 Task: Search round trip flight ticket for 2 adults, 4 children and 1 infant on lap in business from Bloomington/normal: Central Illinois Regional Airport At Bloomington-normal to Jacksonville: Albert J. Ellis Airport on 5-3-2023 and return on 5-3-2023. Choice of flights is Spirit. Price is upto 88000. Outbound departure time preference is 23:30. Return departure time preference is 0:00.
Action: Mouse moved to (312, 277)
Screenshot: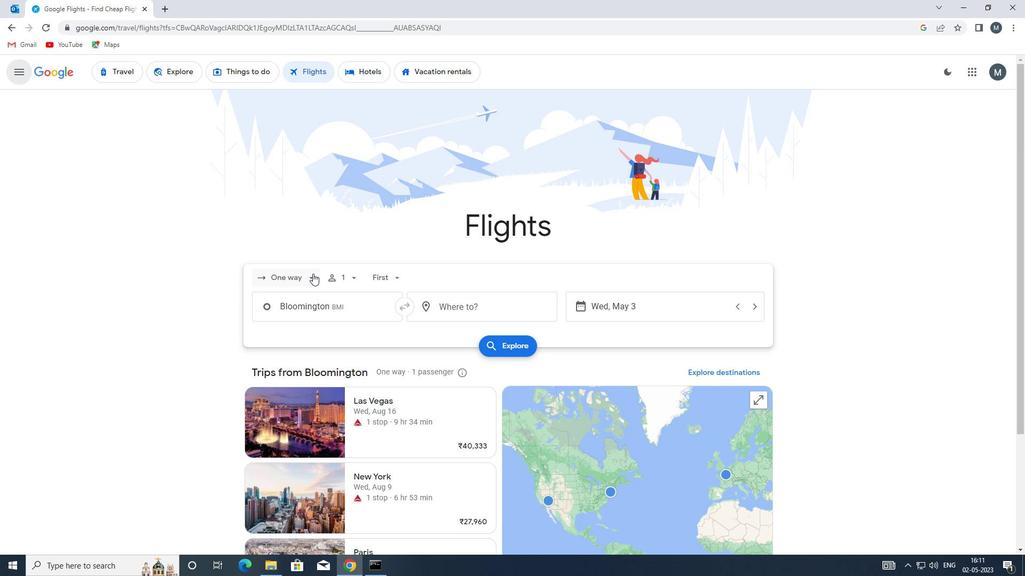 
Action: Mouse pressed left at (312, 277)
Screenshot: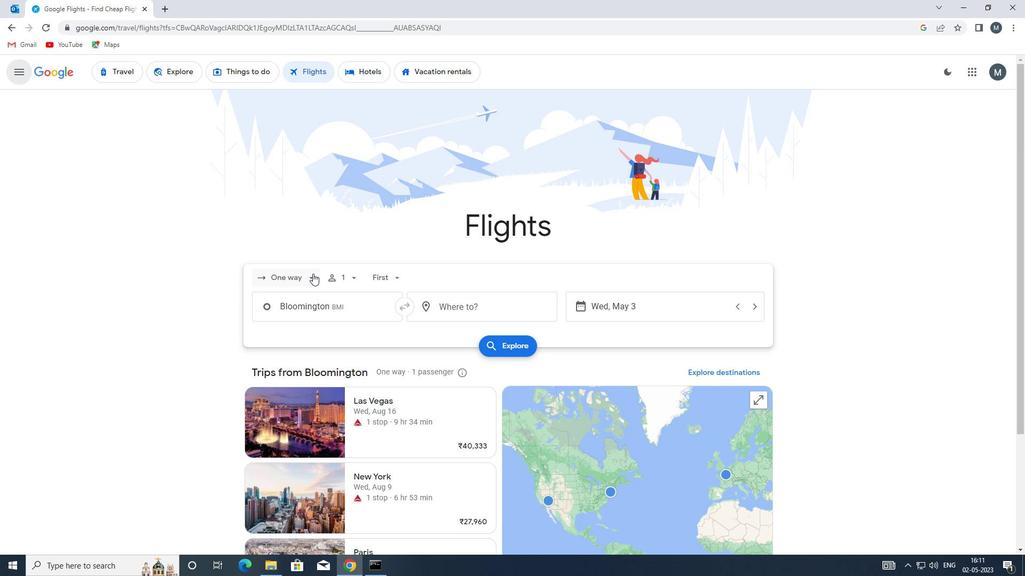 
Action: Mouse moved to (309, 299)
Screenshot: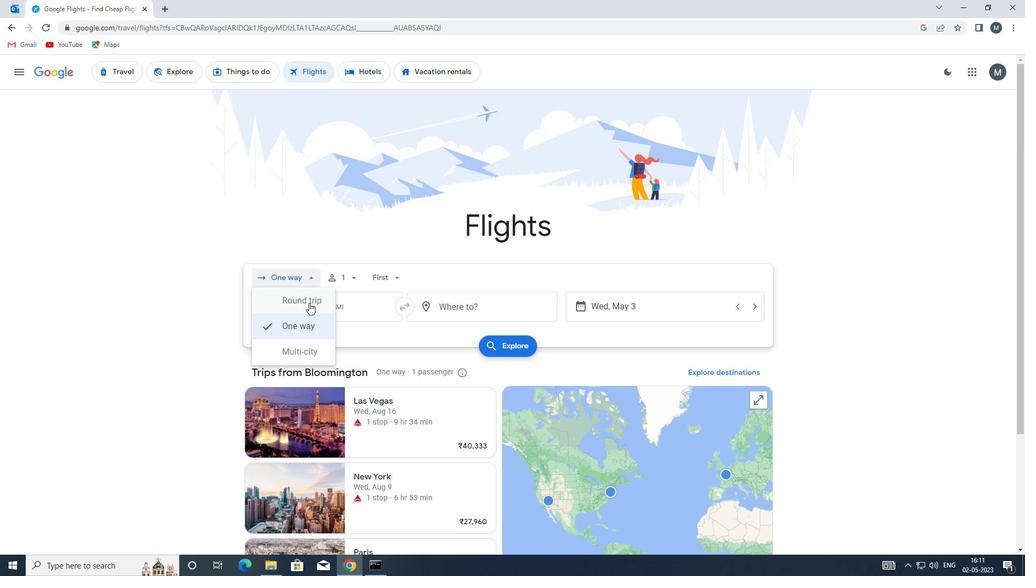 
Action: Mouse pressed left at (309, 299)
Screenshot: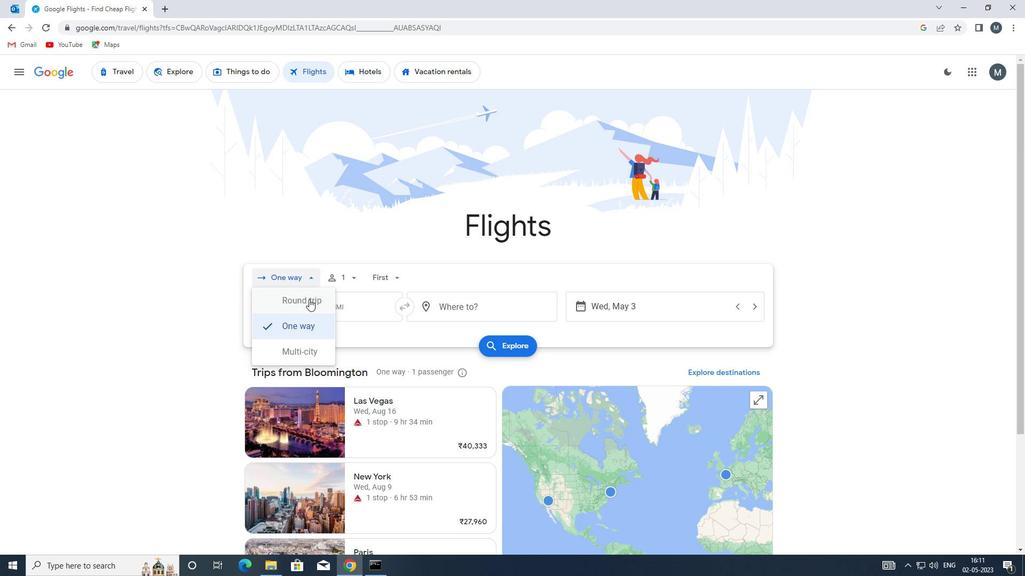 
Action: Mouse moved to (352, 279)
Screenshot: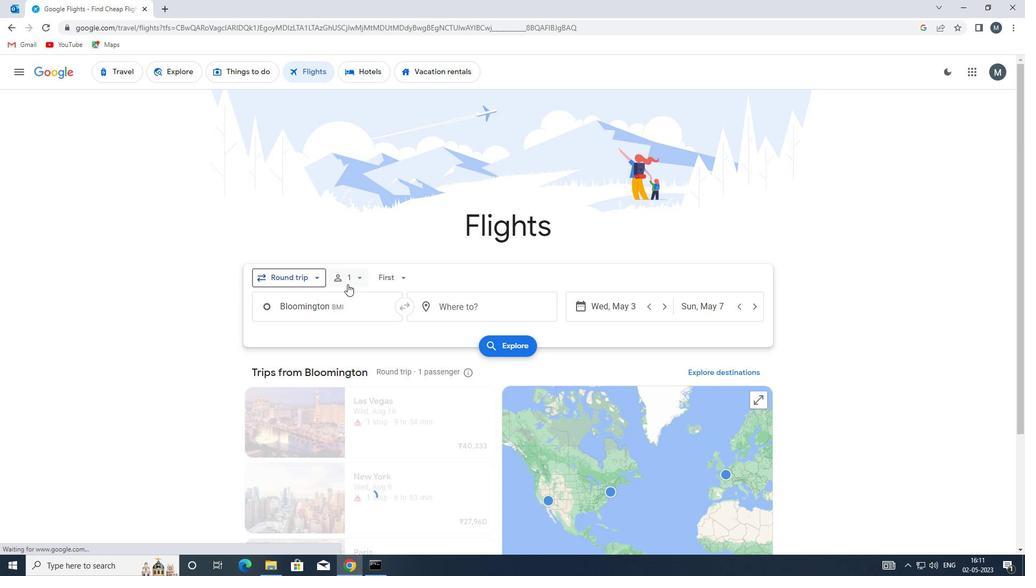 
Action: Mouse pressed left at (352, 279)
Screenshot: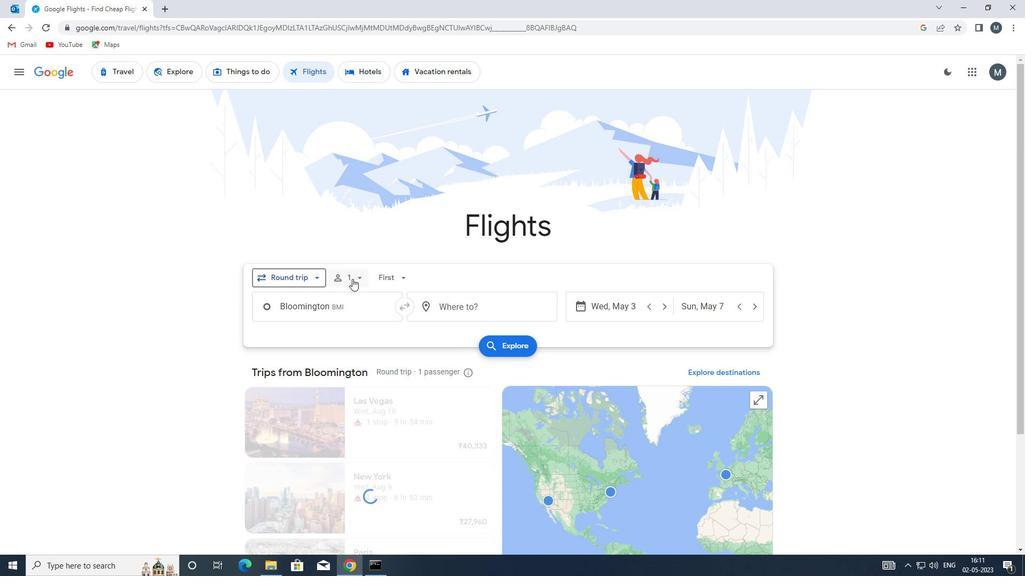 
Action: Mouse moved to (439, 304)
Screenshot: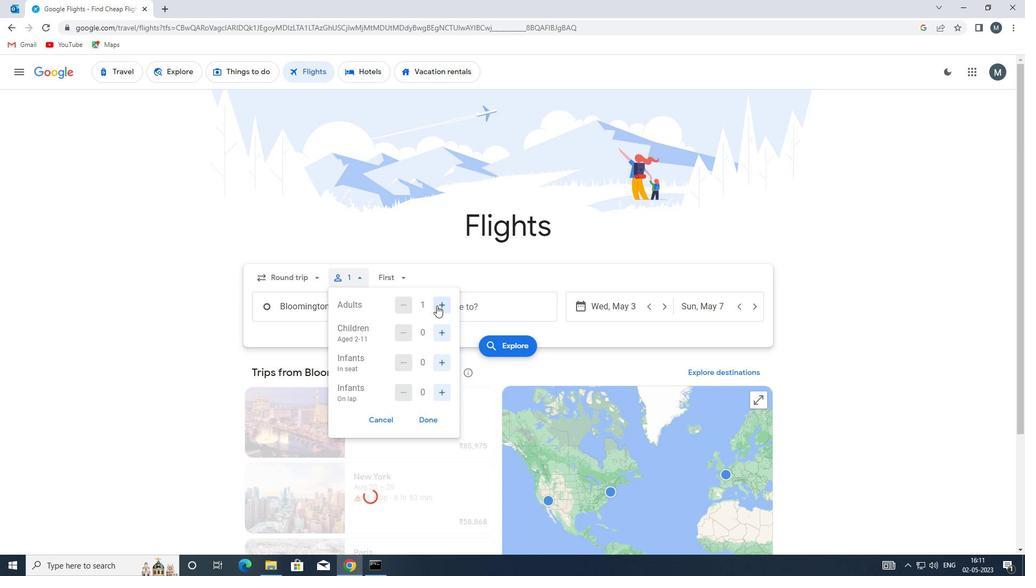
Action: Mouse pressed left at (439, 304)
Screenshot: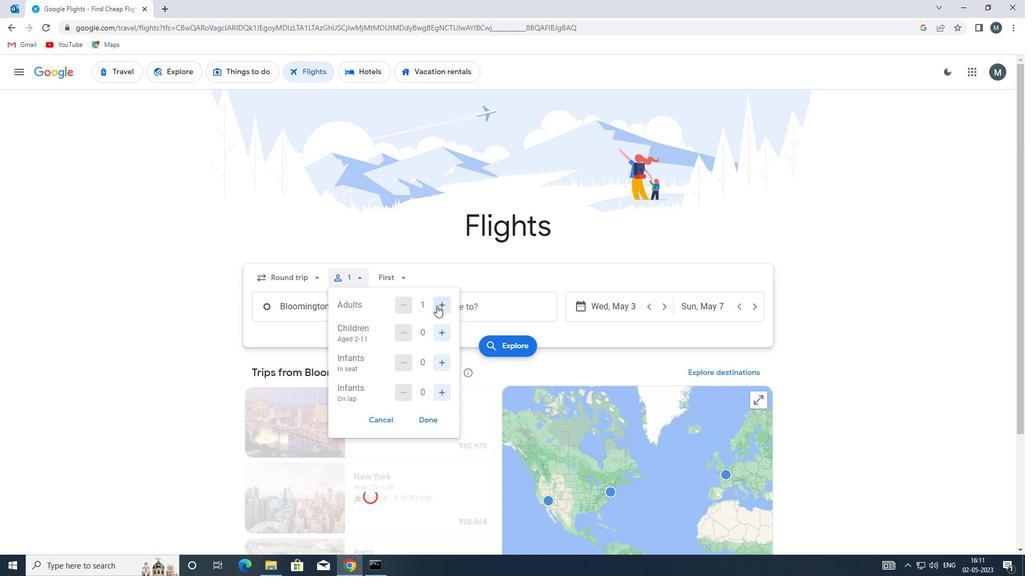 
Action: Mouse moved to (442, 333)
Screenshot: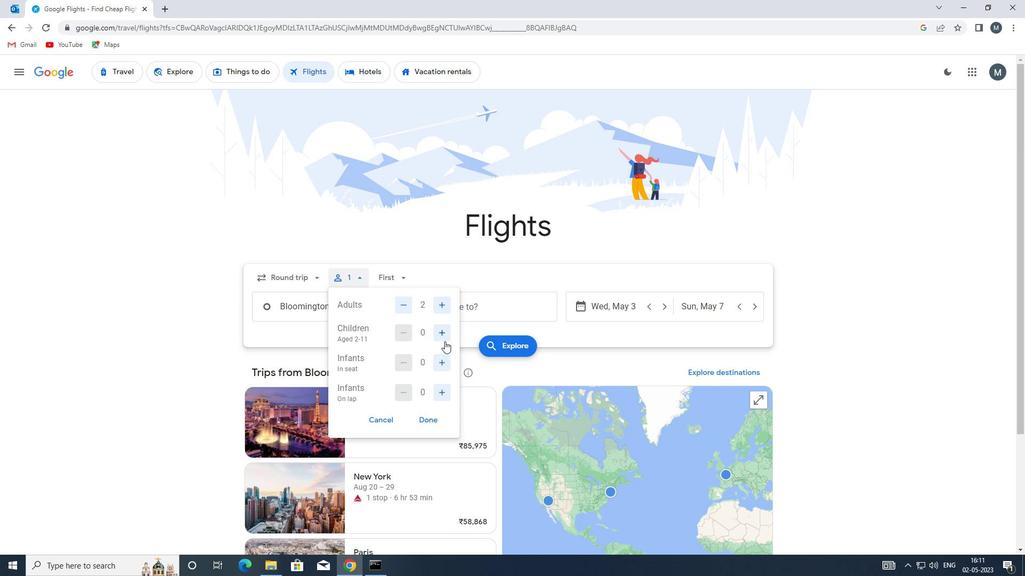 
Action: Mouse pressed left at (442, 333)
Screenshot: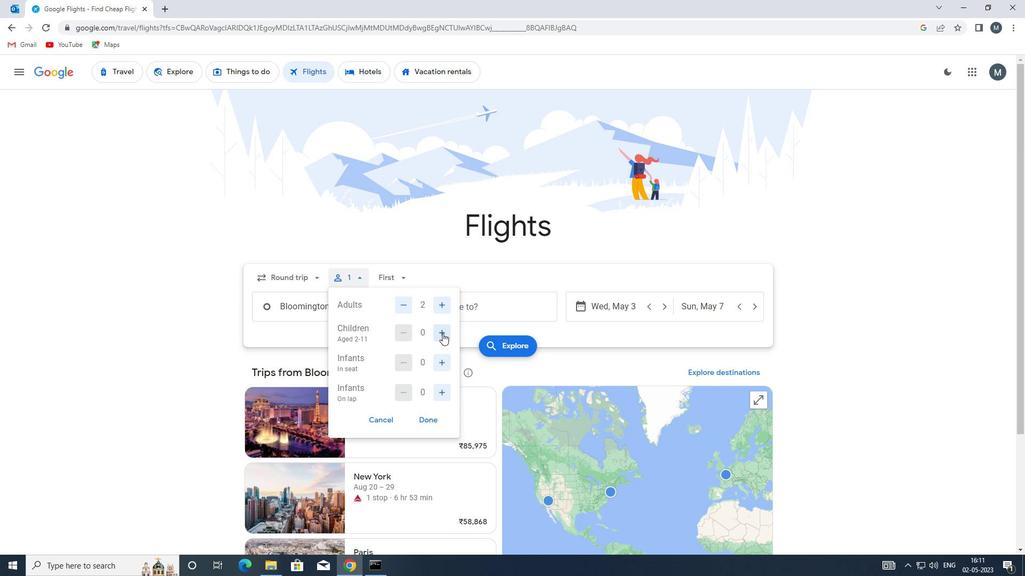 
Action: Mouse pressed left at (442, 333)
Screenshot: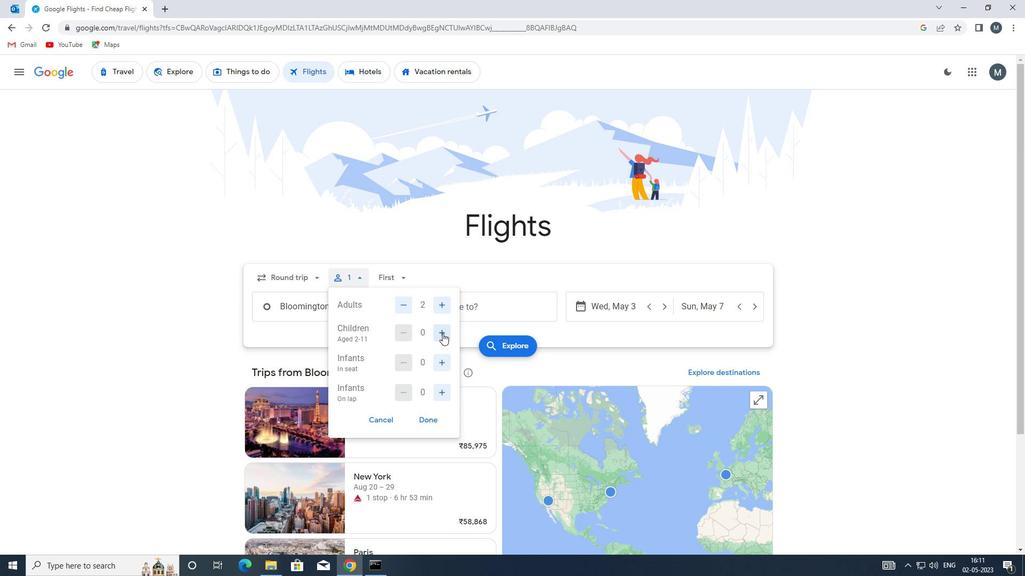 
Action: Mouse pressed left at (442, 333)
Screenshot: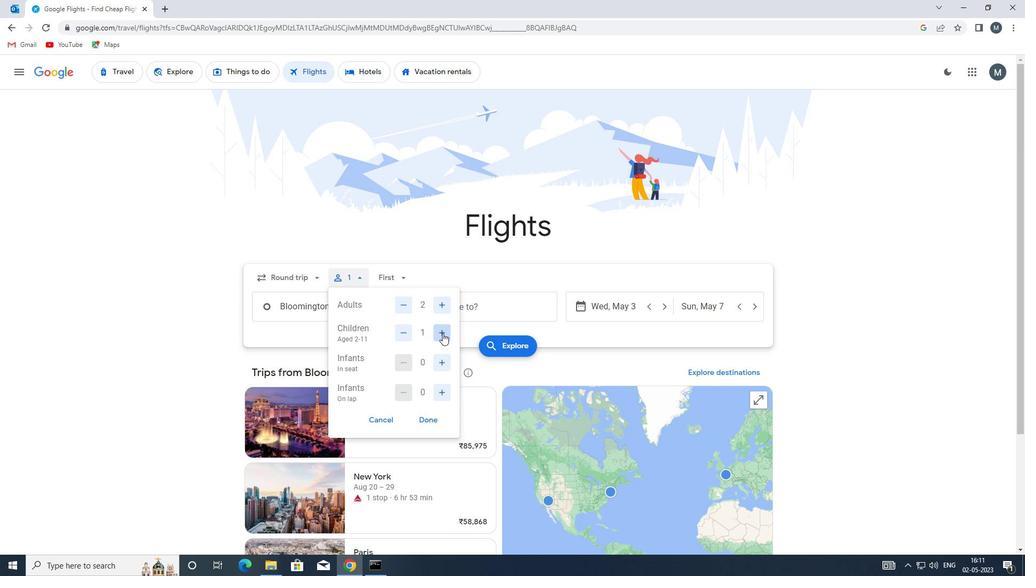 
Action: Mouse pressed left at (442, 333)
Screenshot: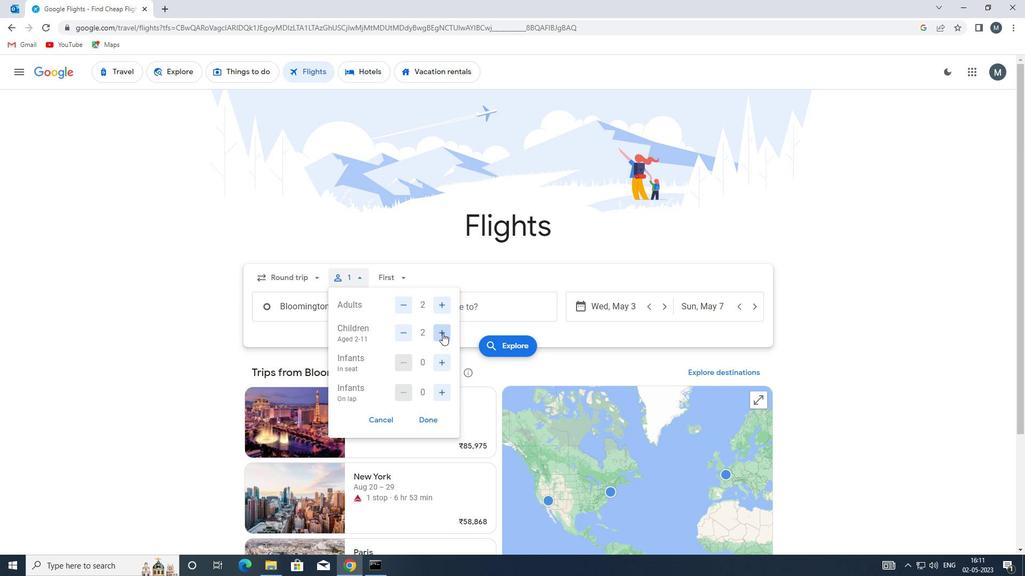 
Action: Mouse moved to (445, 362)
Screenshot: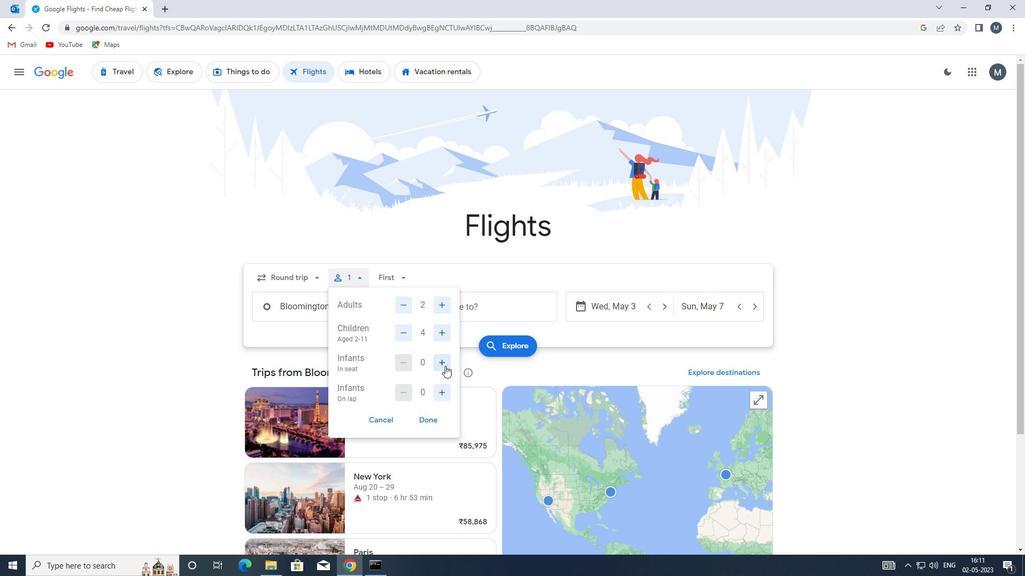 
Action: Mouse pressed left at (445, 362)
Screenshot: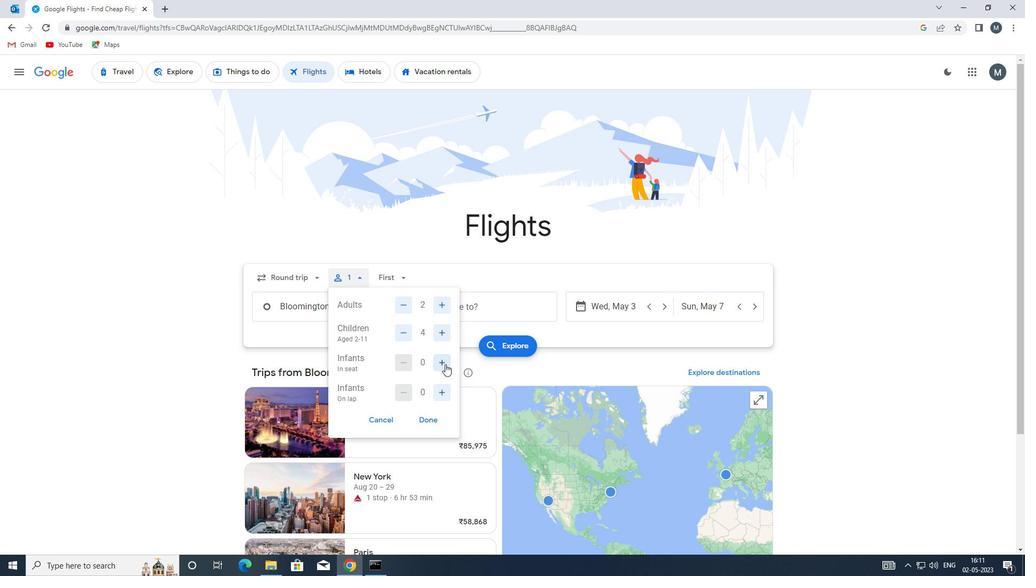 
Action: Mouse moved to (403, 356)
Screenshot: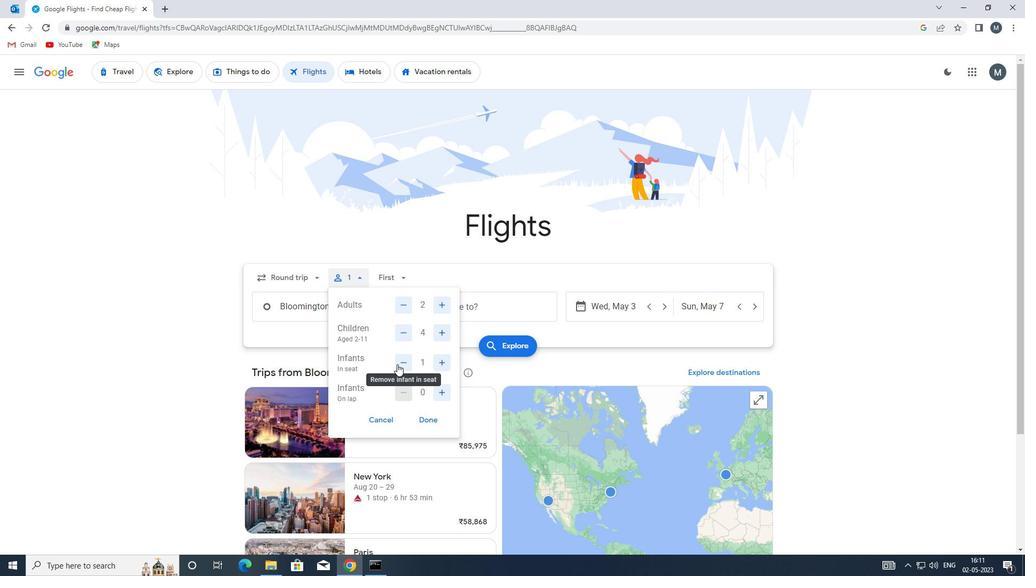 
Action: Mouse pressed left at (403, 356)
Screenshot: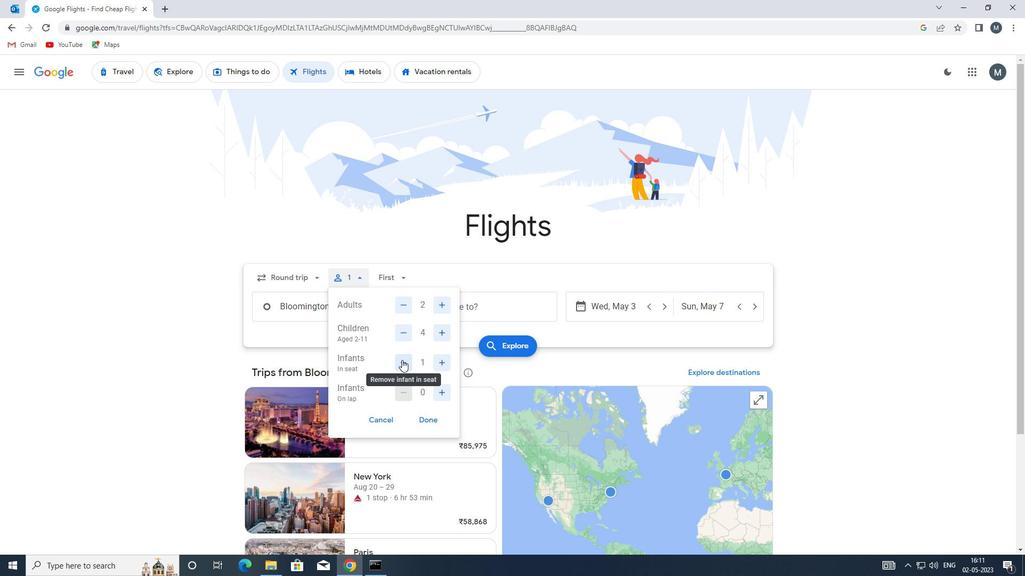 
Action: Mouse moved to (444, 392)
Screenshot: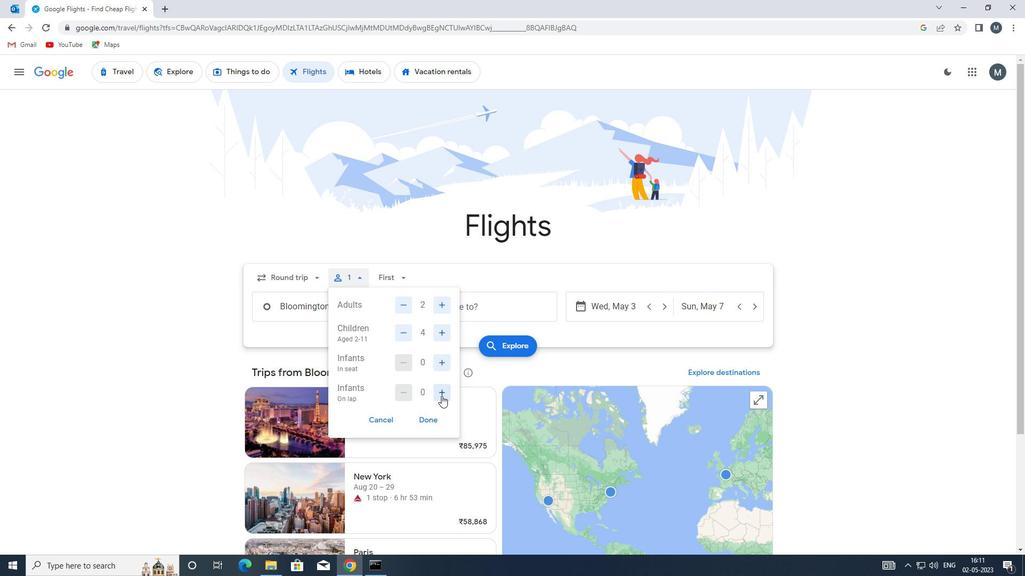 
Action: Mouse pressed left at (444, 392)
Screenshot: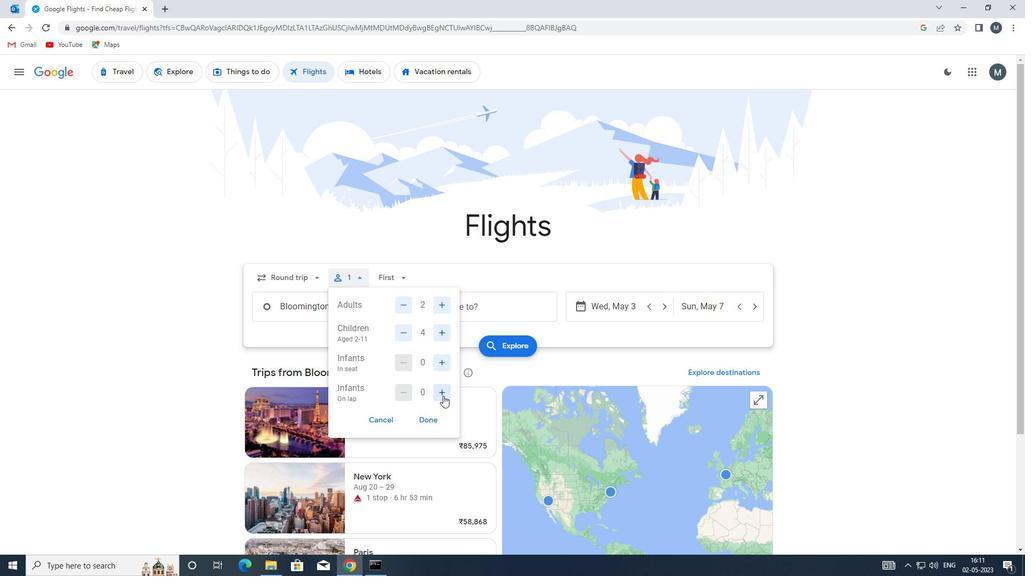 
Action: Mouse moved to (428, 420)
Screenshot: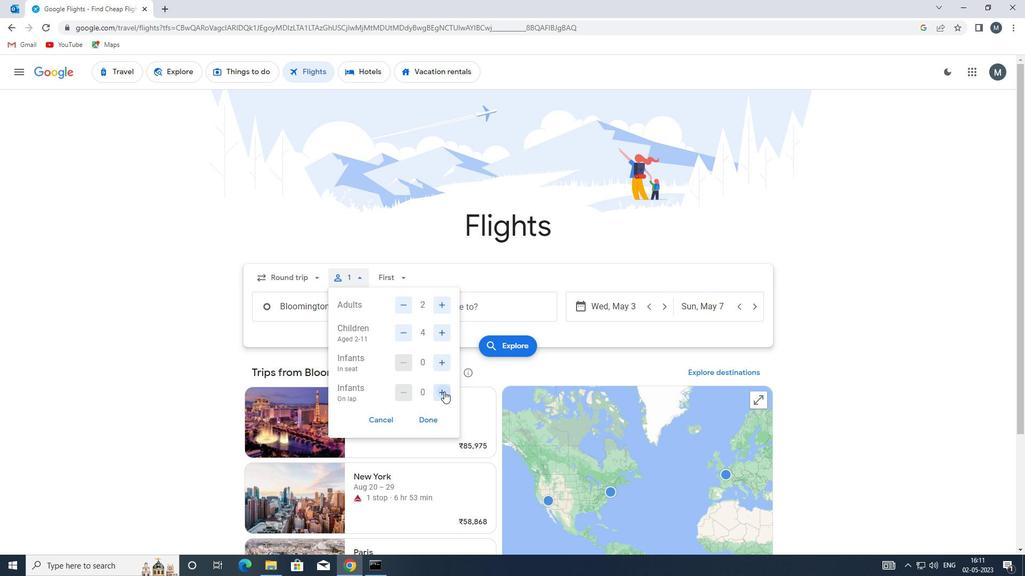
Action: Mouse pressed left at (428, 420)
Screenshot: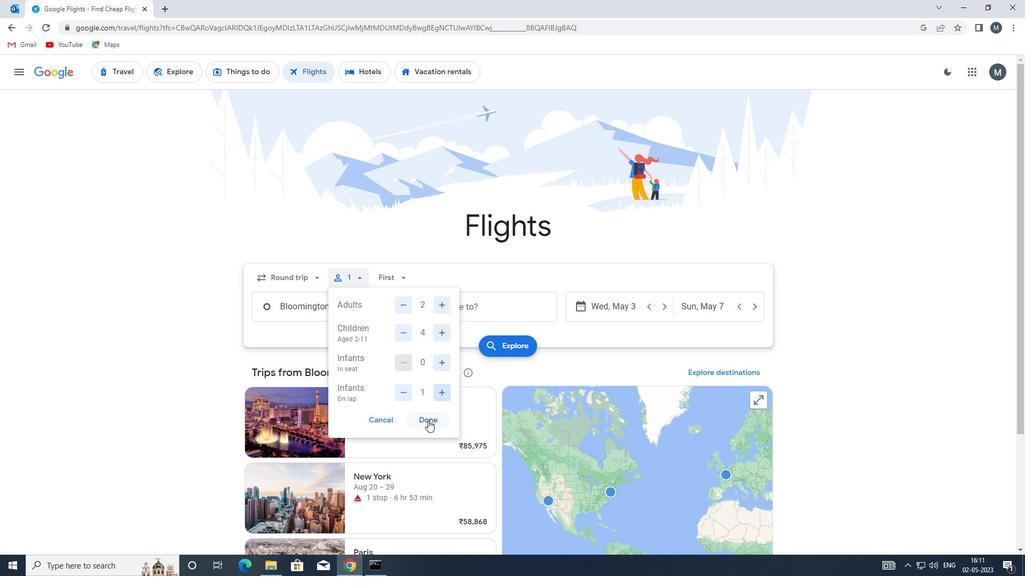 
Action: Mouse moved to (401, 278)
Screenshot: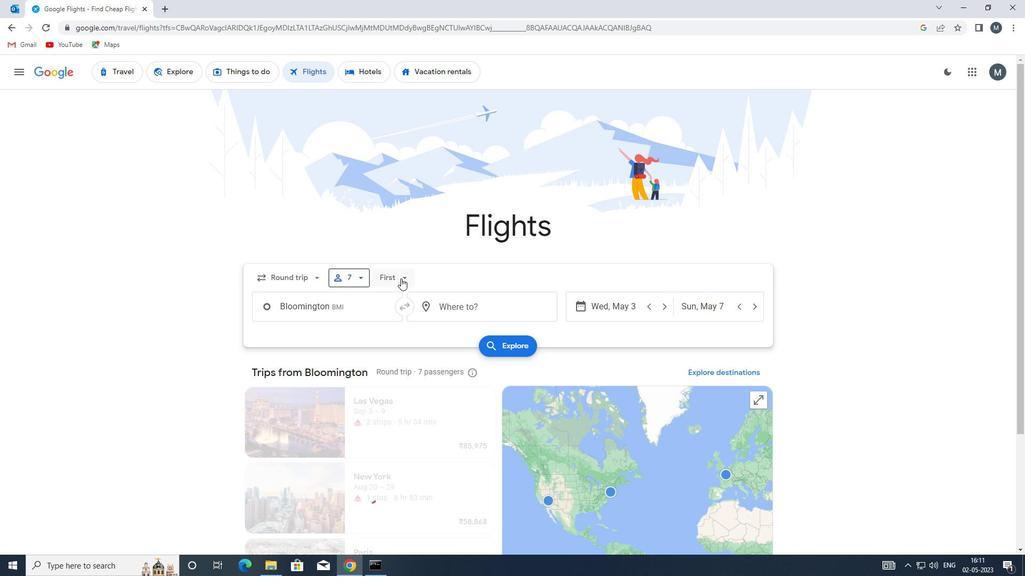 
Action: Mouse pressed left at (401, 278)
Screenshot: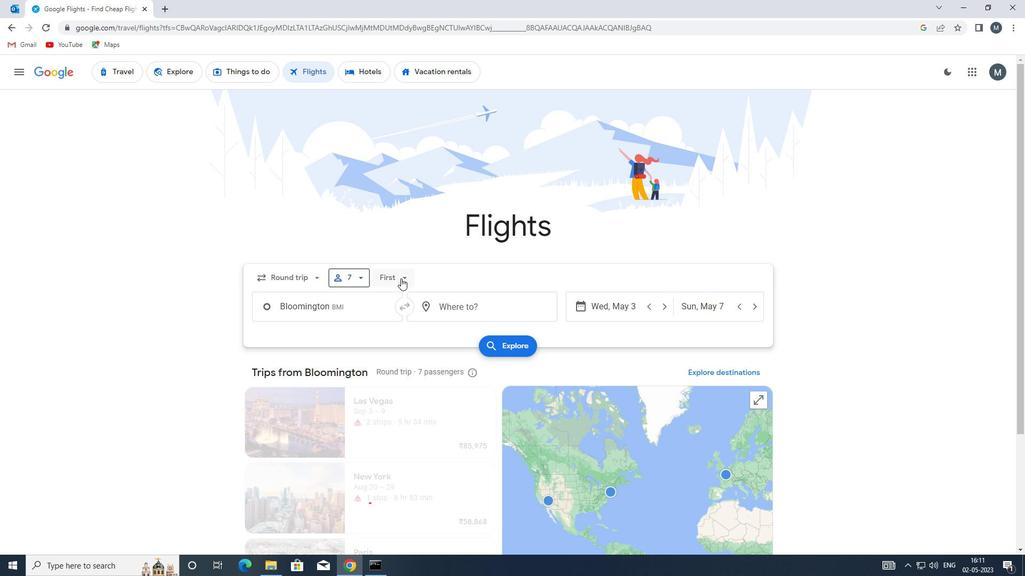 
Action: Mouse moved to (417, 354)
Screenshot: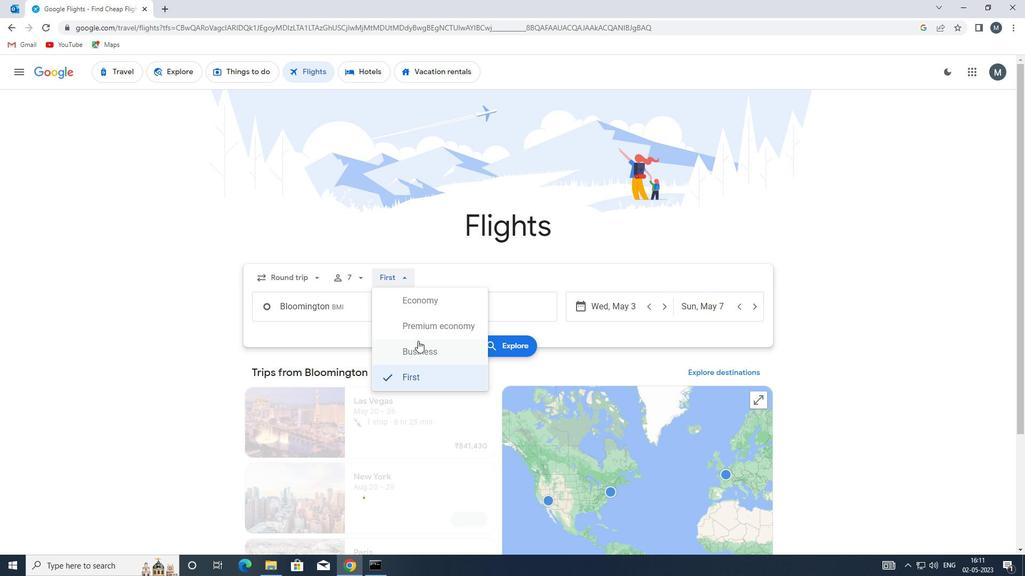 
Action: Mouse pressed left at (417, 354)
Screenshot: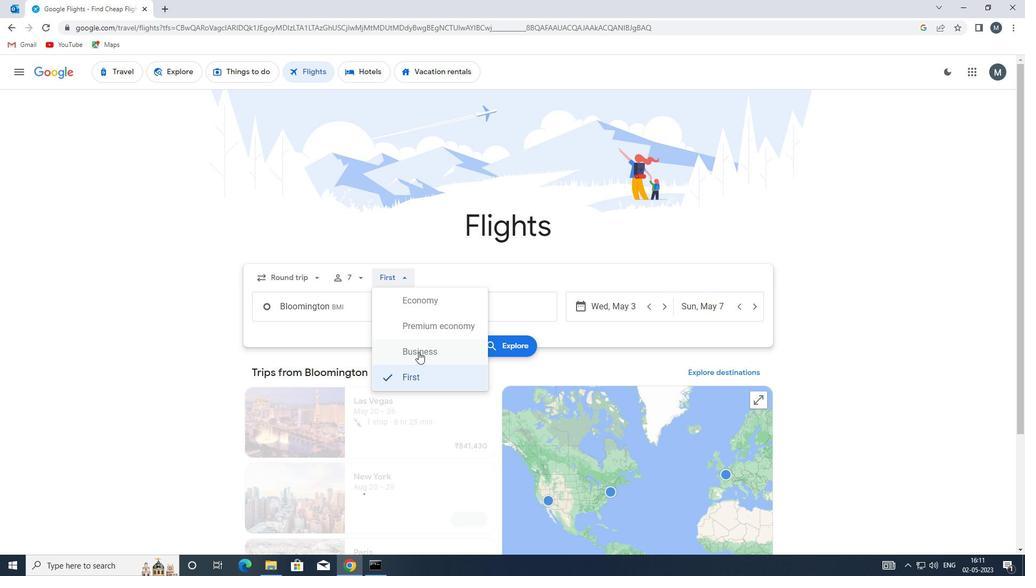 
Action: Mouse moved to (347, 310)
Screenshot: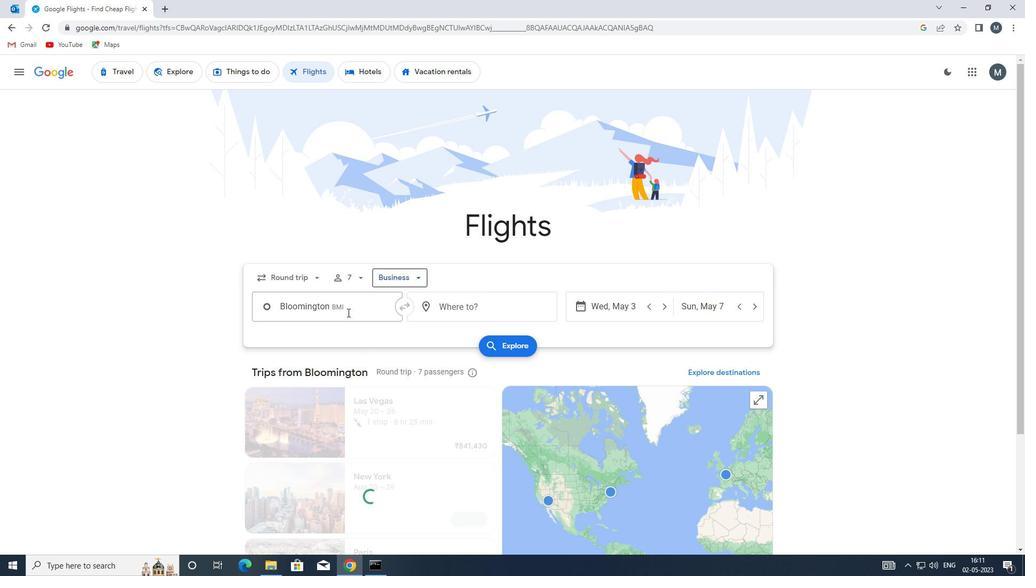 
Action: Mouse pressed left at (347, 310)
Screenshot: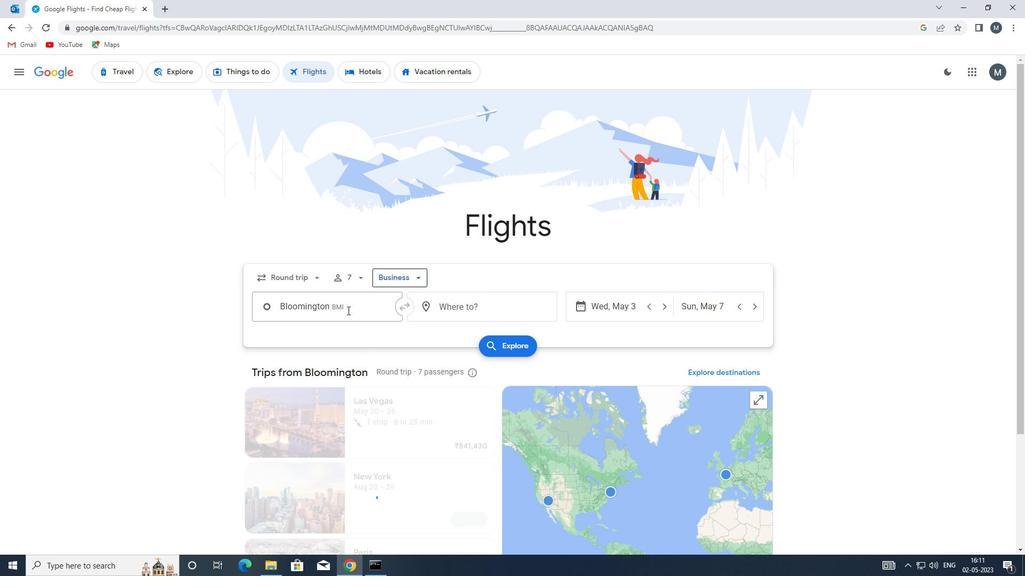 
Action: Mouse moved to (347, 310)
Screenshot: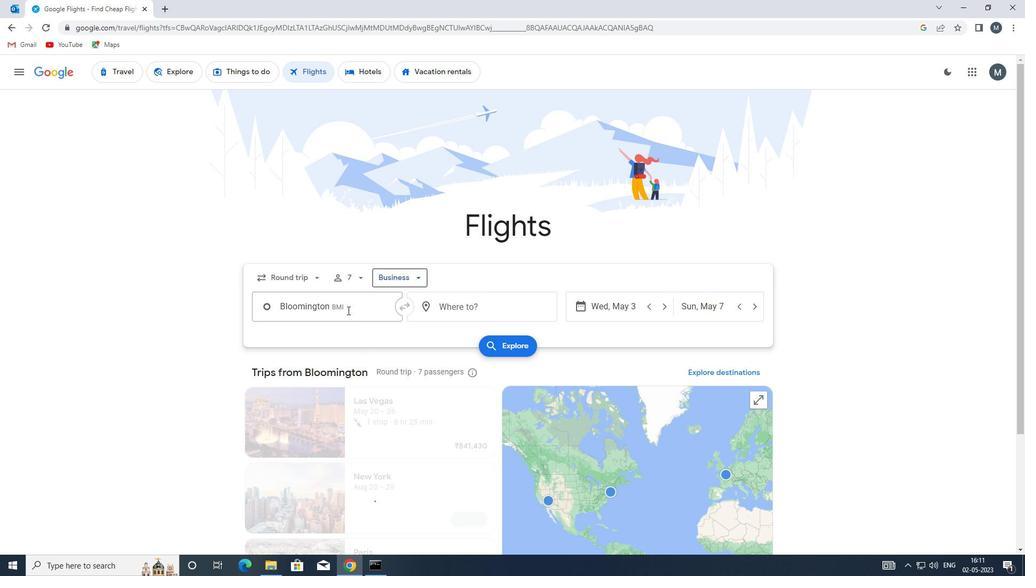 
Action: Key pressed <Key.enter>
Screenshot: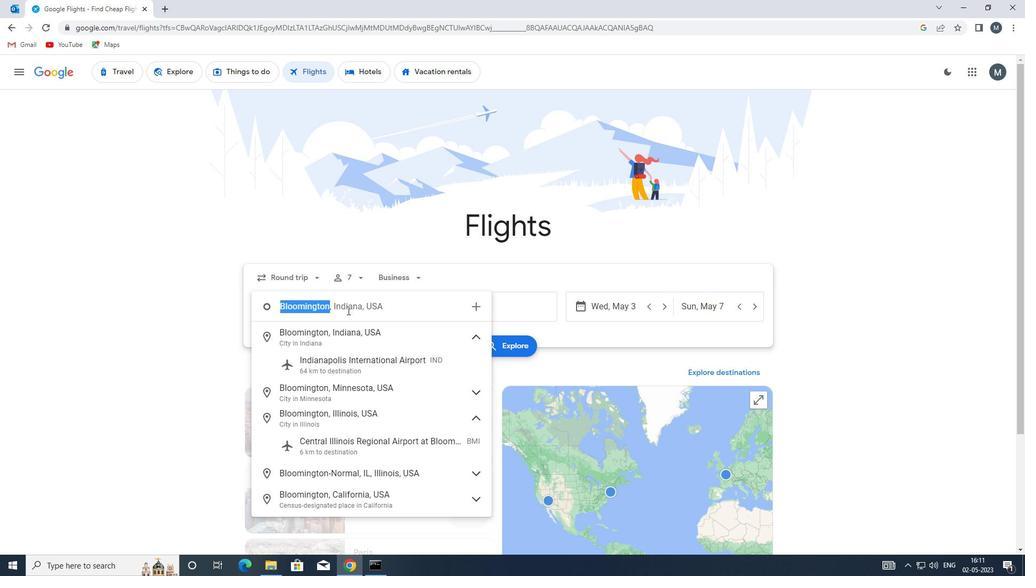 
Action: Mouse moved to (460, 310)
Screenshot: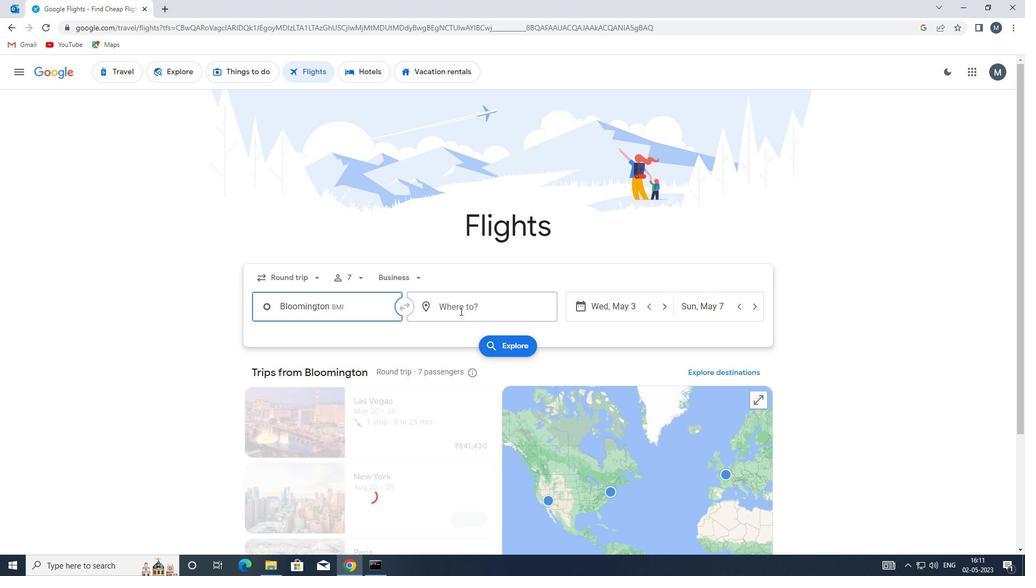 
Action: Mouse pressed left at (460, 310)
Screenshot: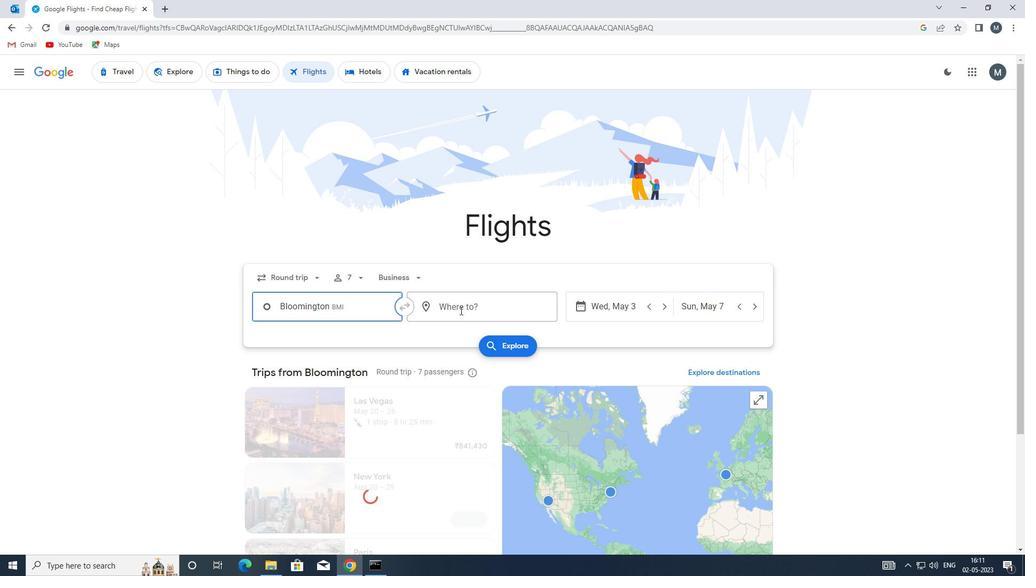 
Action: Key pressed oaj
Screenshot: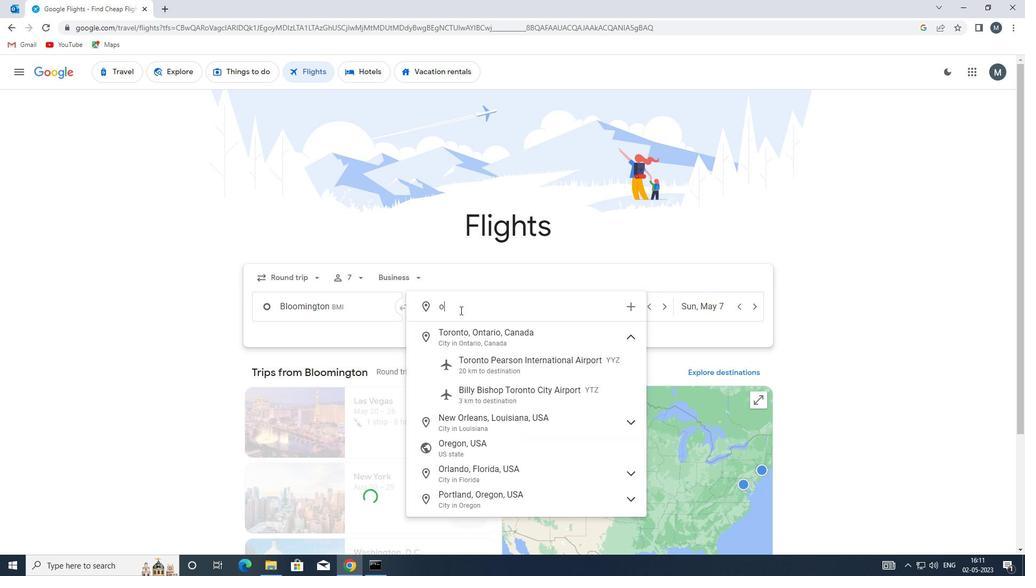 
Action: Mouse moved to (463, 345)
Screenshot: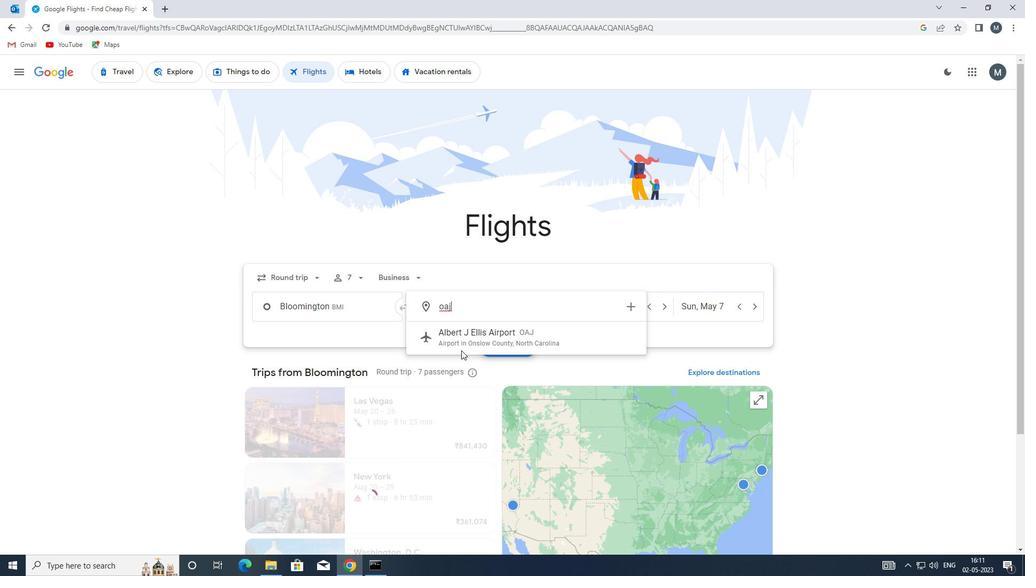 
Action: Mouse pressed left at (463, 345)
Screenshot: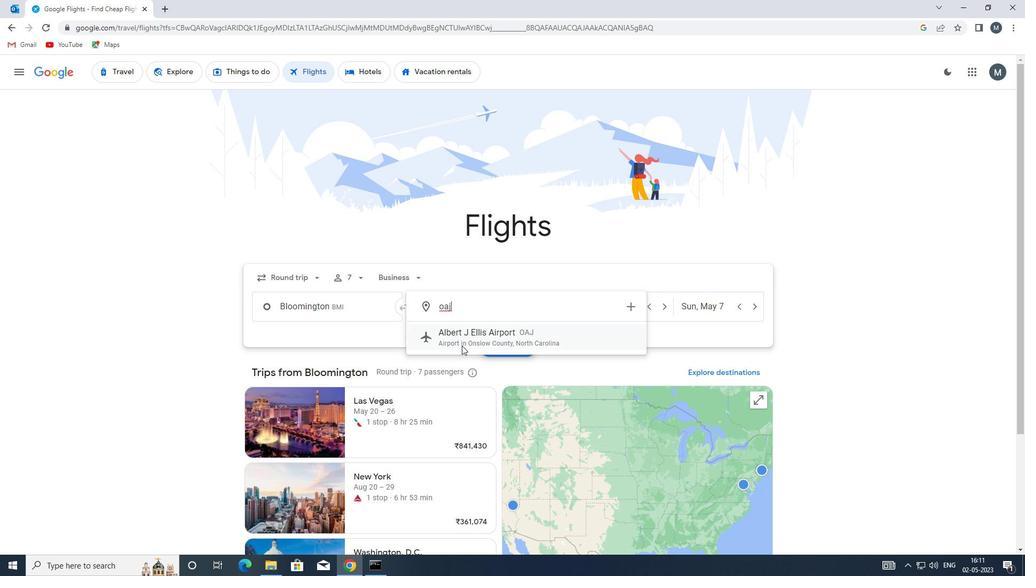 
Action: Mouse moved to (590, 307)
Screenshot: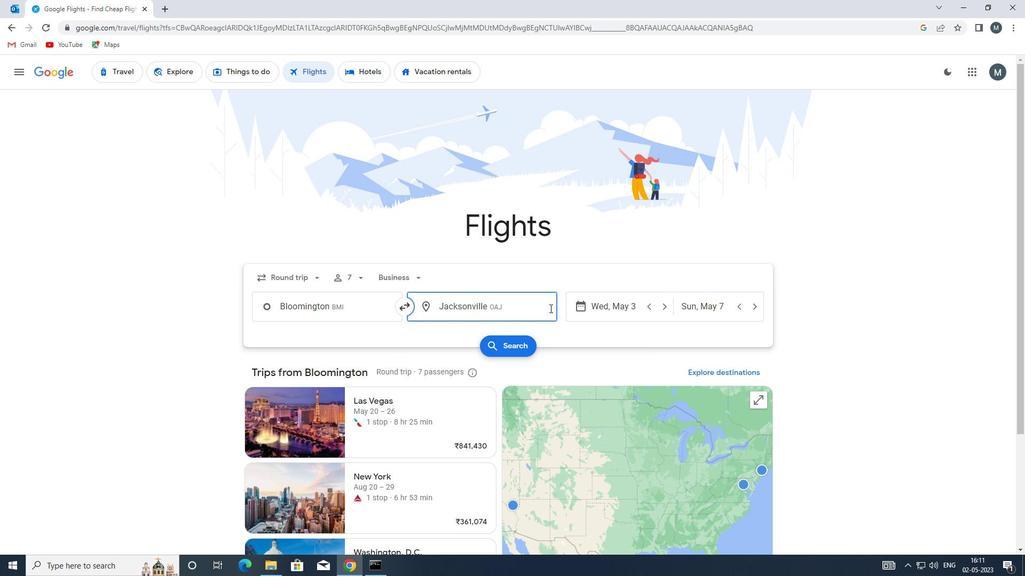 
Action: Mouse pressed left at (590, 307)
Screenshot: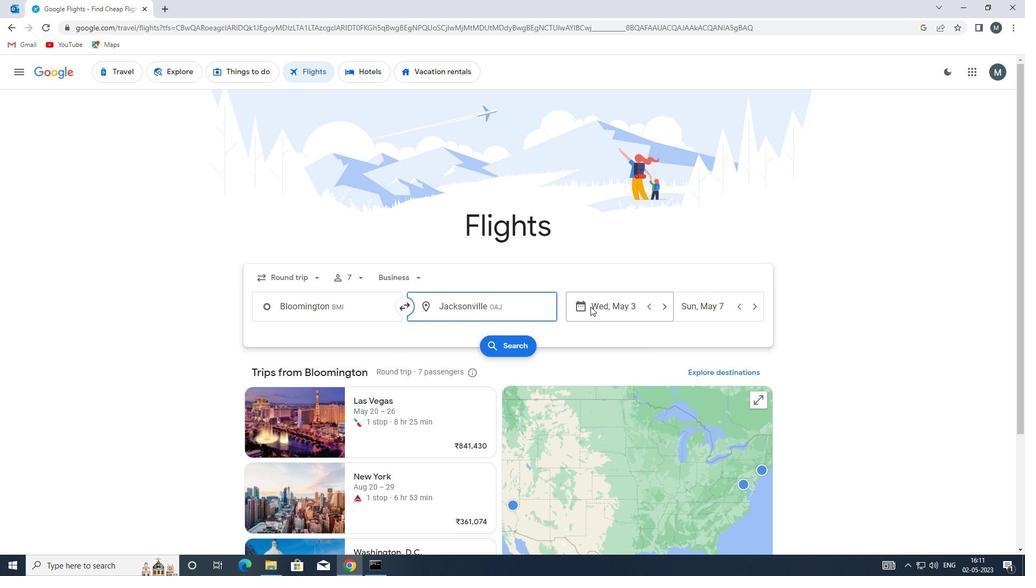 
Action: Mouse moved to (465, 361)
Screenshot: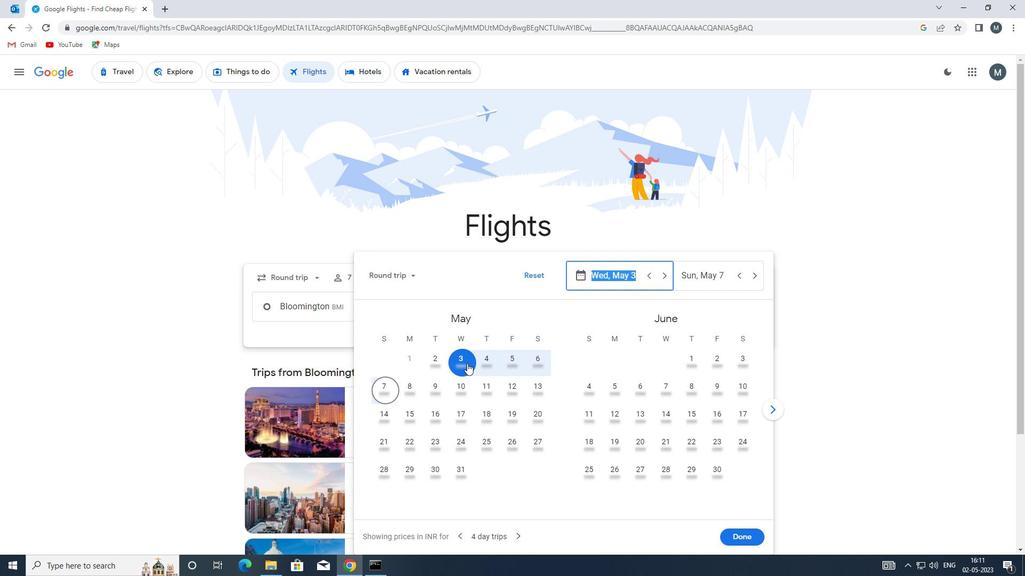 
Action: Mouse pressed left at (465, 361)
Screenshot: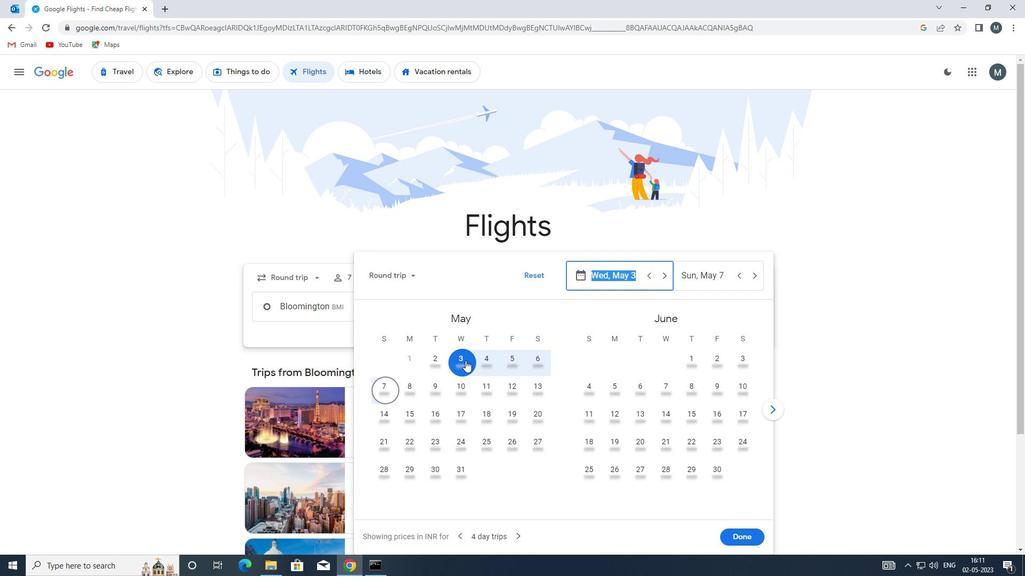 
Action: Mouse moved to (459, 362)
Screenshot: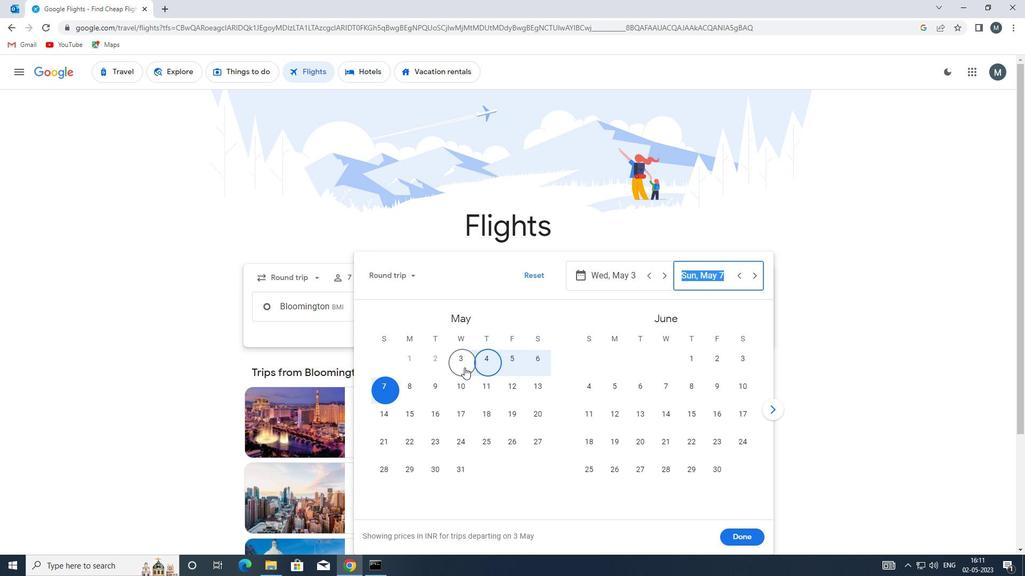 
Action: Mouse pressed left at (459, 362)
Screenshot: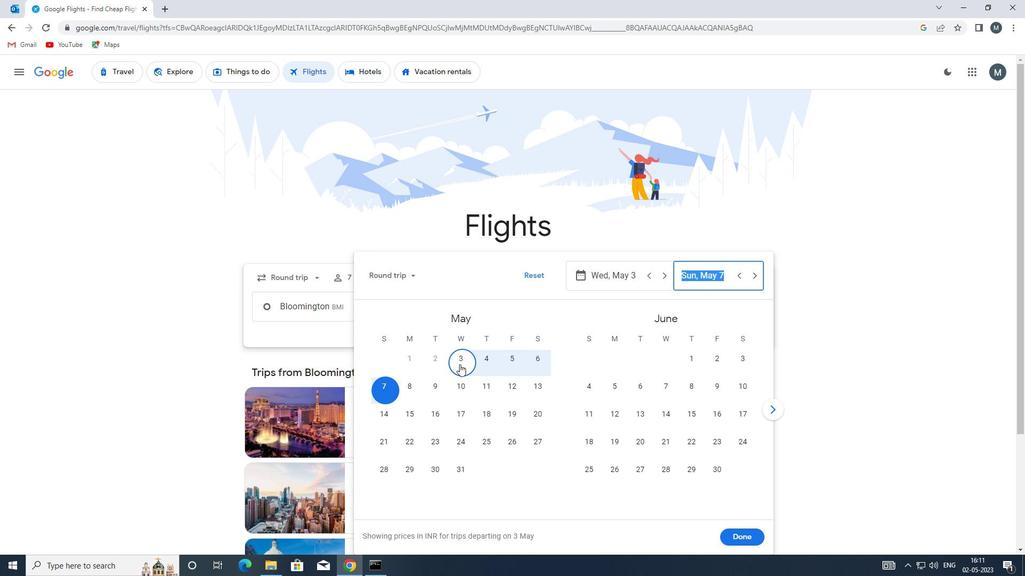 
Action: Mouse moved to (734, 534)
Screenshot: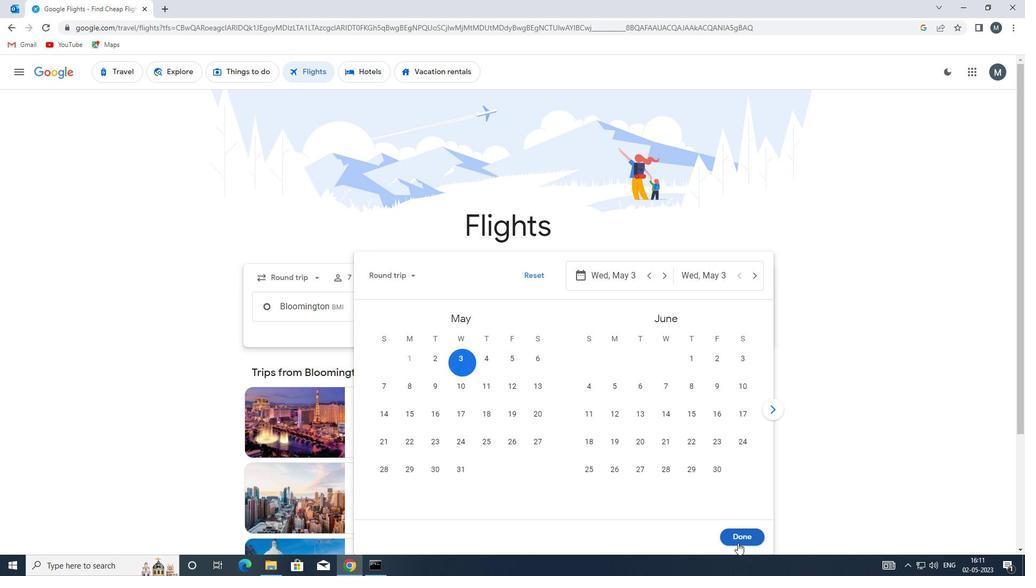 
Action: Mouse pressed left at (734, 534)
Screenshot: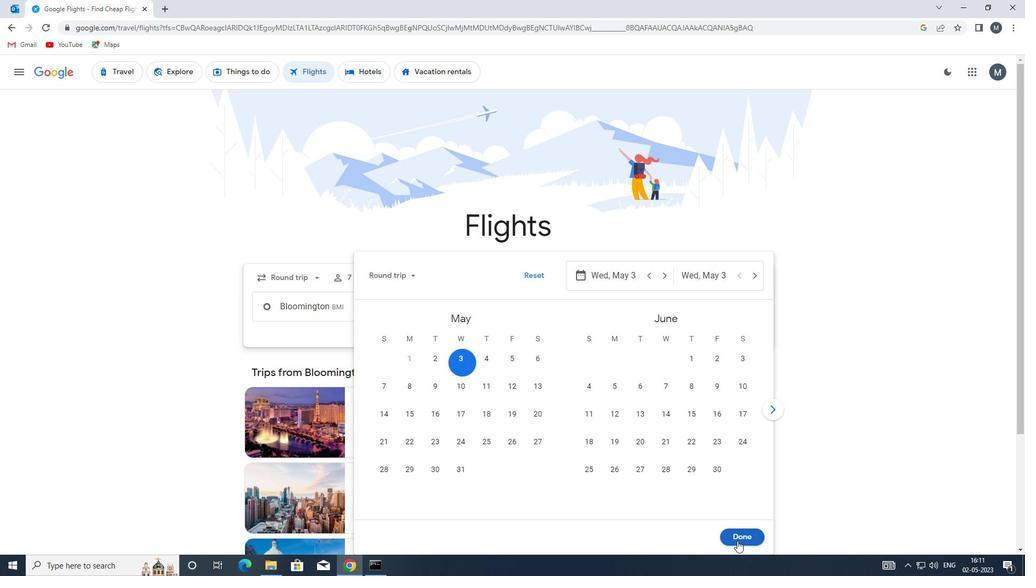 
Action: Mouse moved to (511, 351)
Screenshot: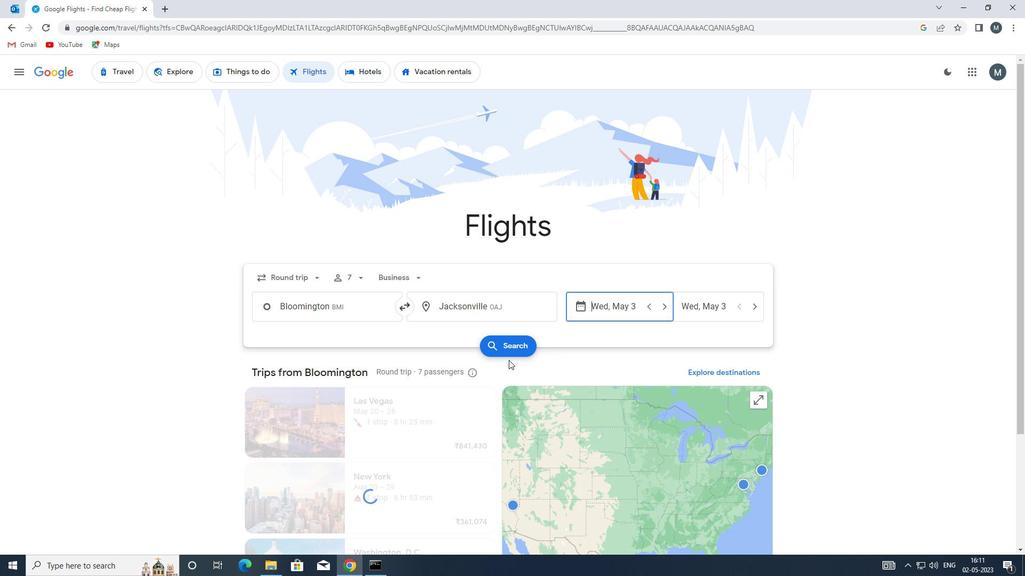 
Action: Mouse pressed left at (511, 351)
Screenshot: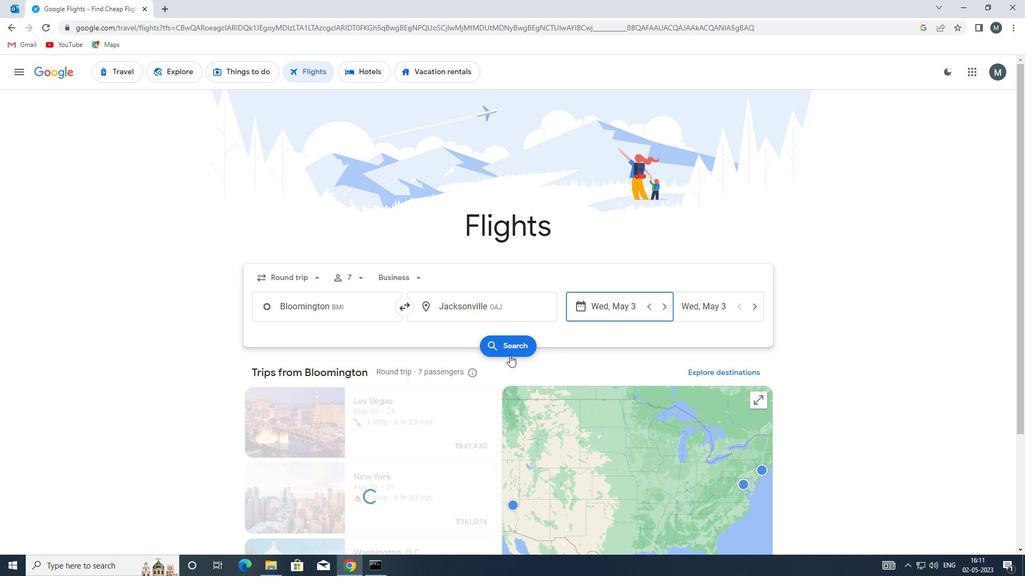 
Action: Mouse moved to (266, 172)
Screenshot: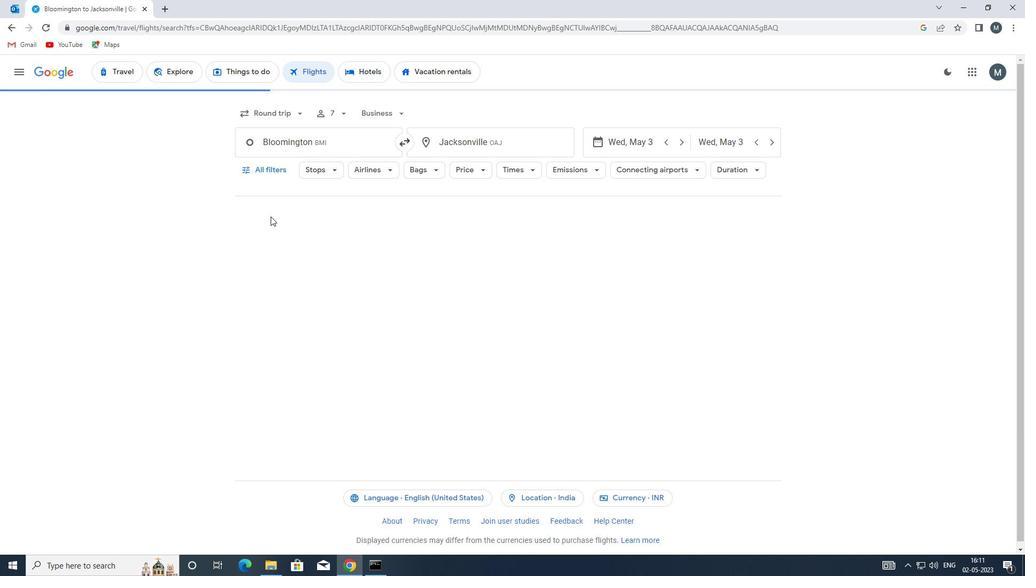 
Action: Mouse pressed left at (266, 172)
Screenshot: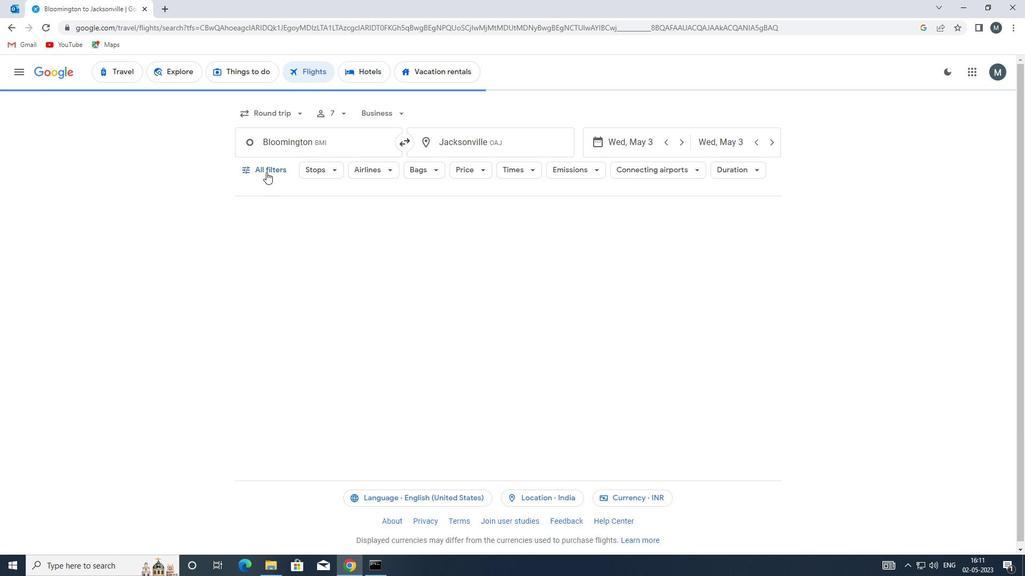 
Action: Mouse moved to (280, 295)
Screenshot: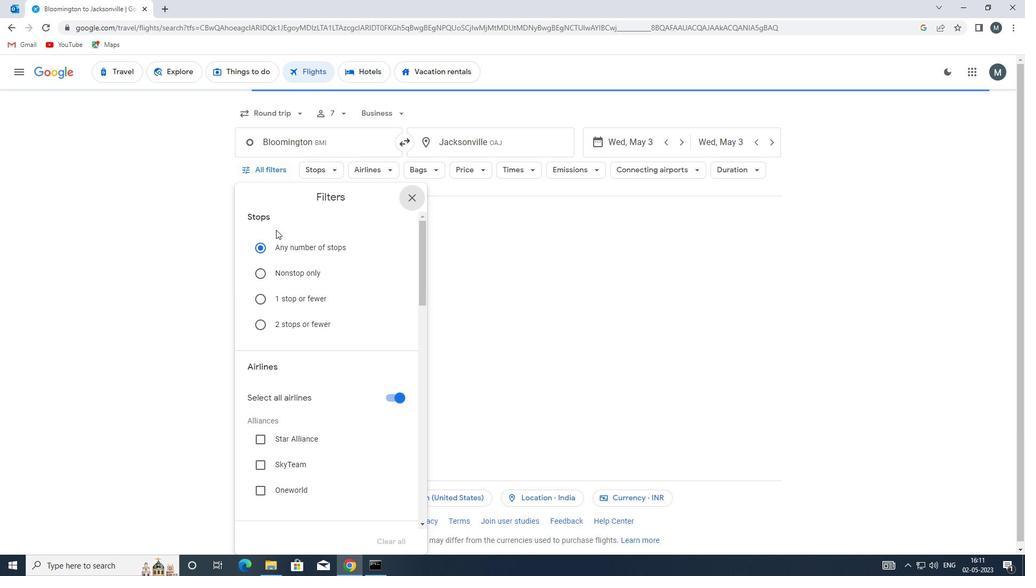 
Action: Mouse scrolled (280, 294) with delta (0, 0)
Screenshot: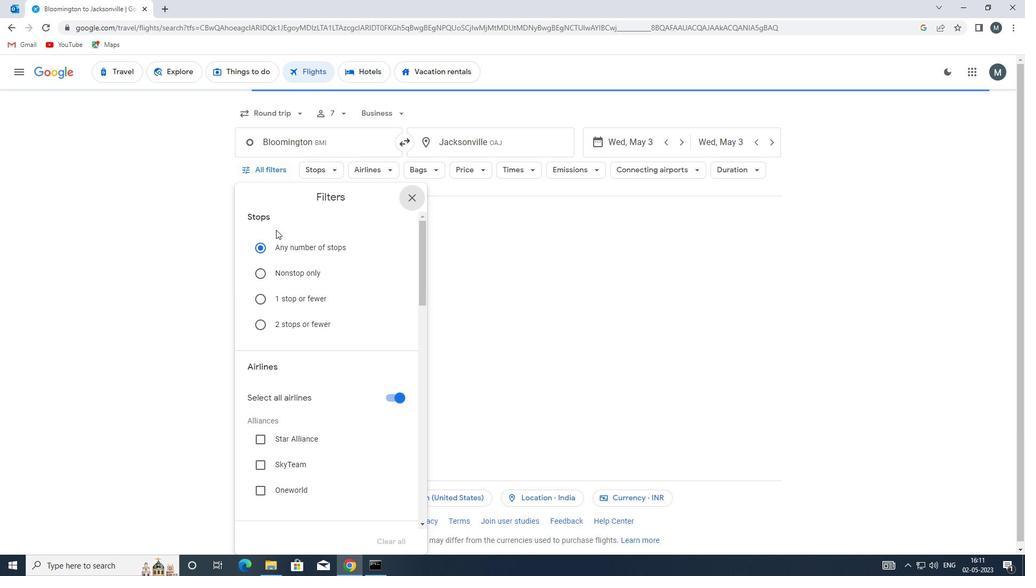 
Action: Mouse moved to (280, 300)
Screenshot: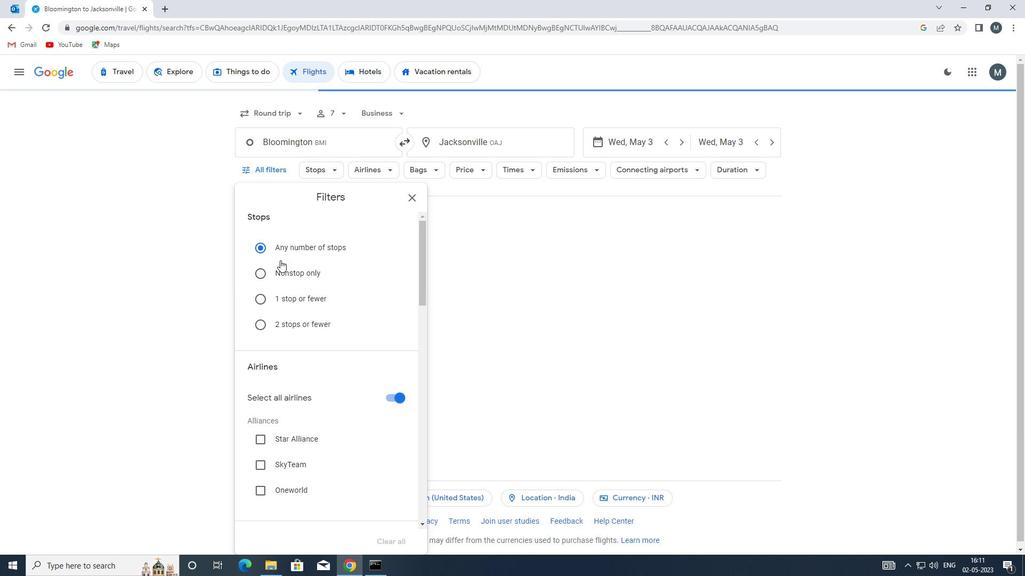 
Action: Mouse scrolled (280, 300) with delta (0, 0)
Screenshot: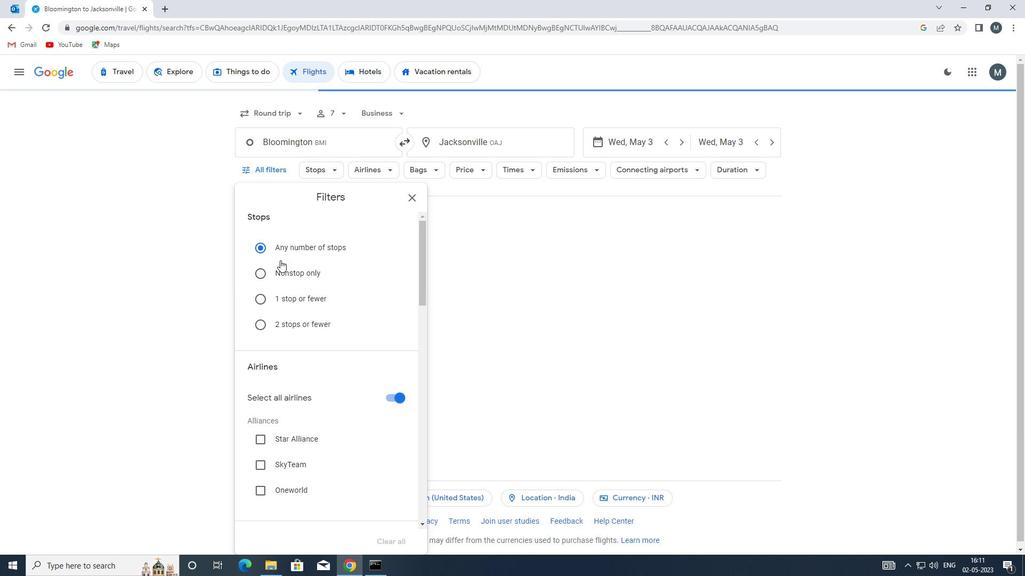 
Action: Mouse moved to (390, 289)
Screenshot: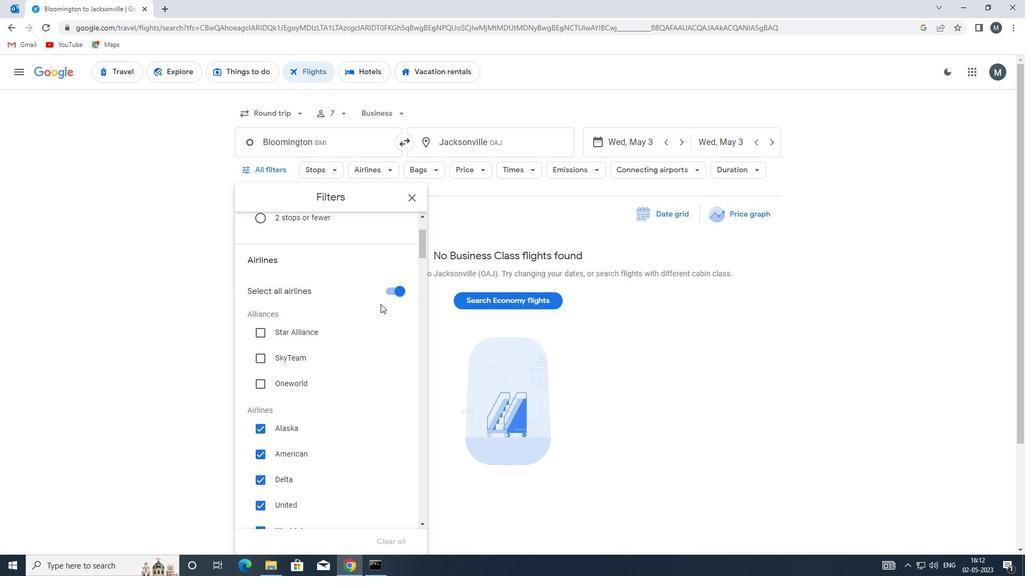 
Action: Mouse pressed left at (390, 289)
Screenshot: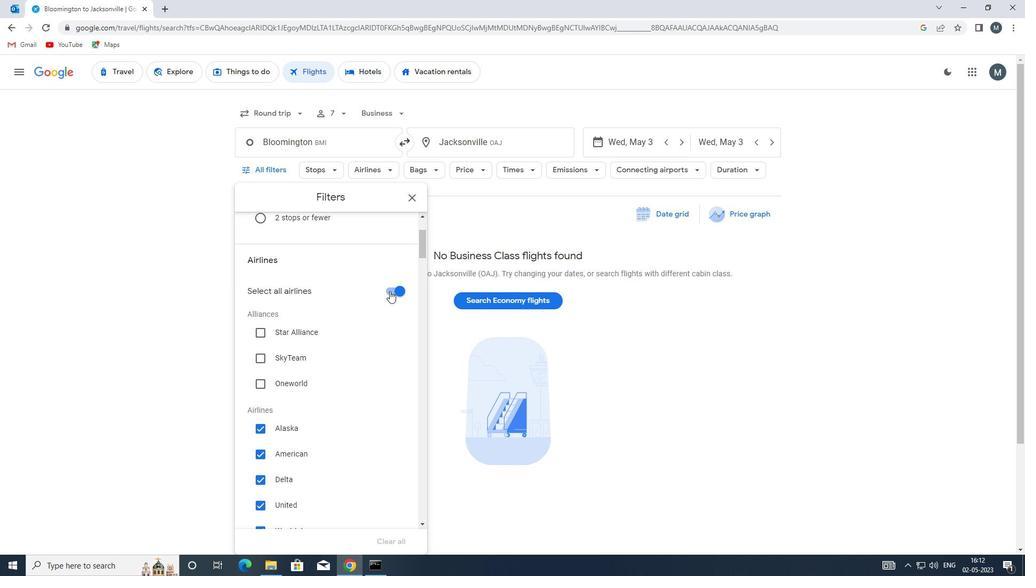 
Action: Mouse moved to (335, 336)
Screenshot: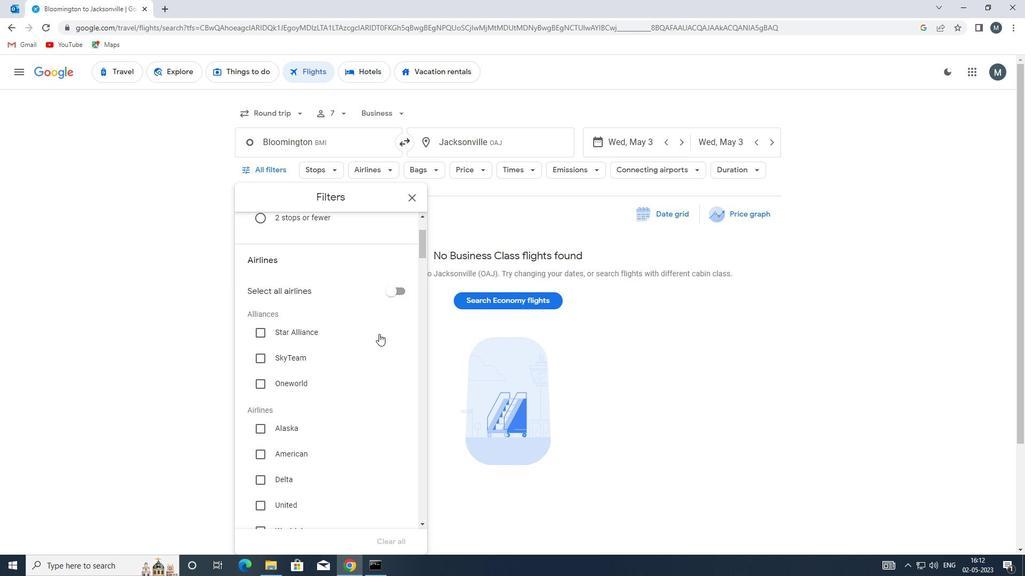 
Action: Mouse scrolled (335, 336) with delta (0, 0)
Screenshot: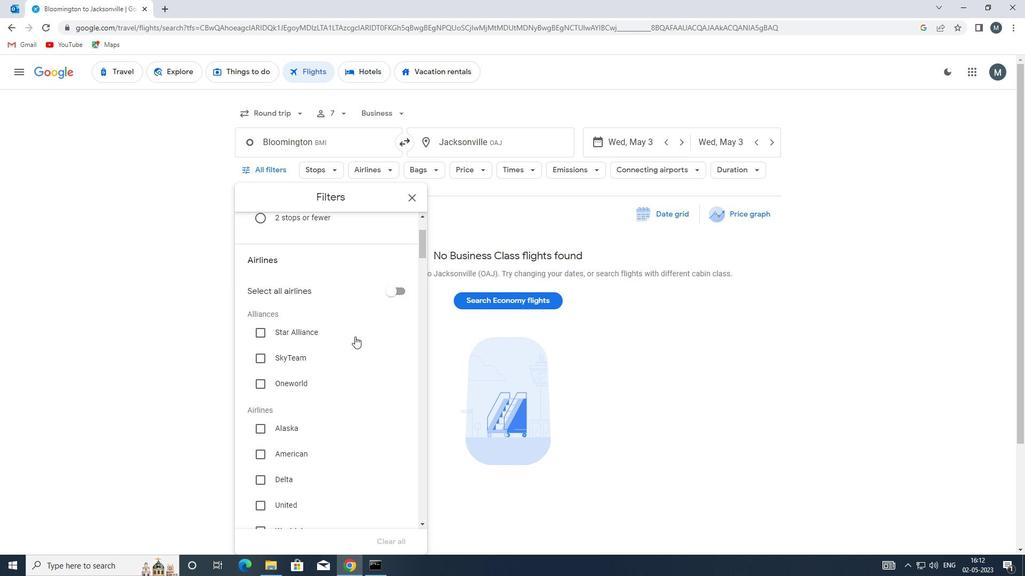 
Action: Mouse scrolled (335, 336) with delta (0, 0)
Screenshot: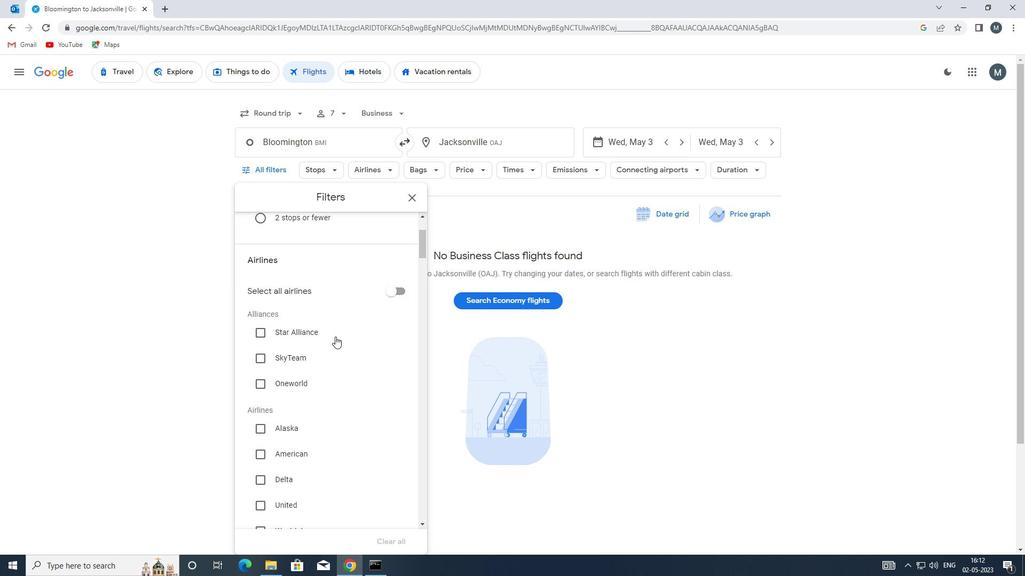 
Action: Mouse moved to (304, 347)
Screenshot: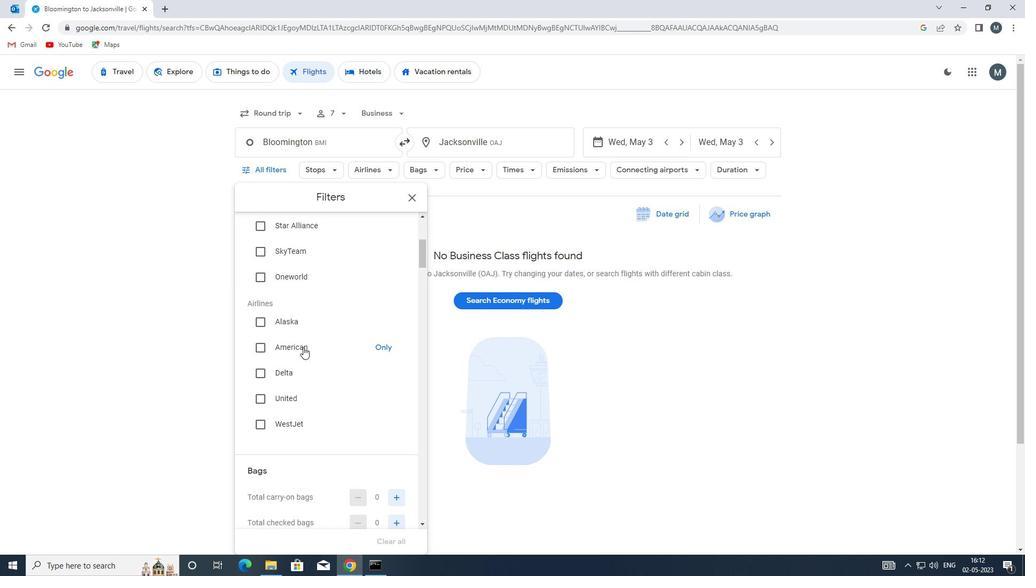 
Action: Mouse scrolled (304, 346) with delta (0, 0)
Screenshot: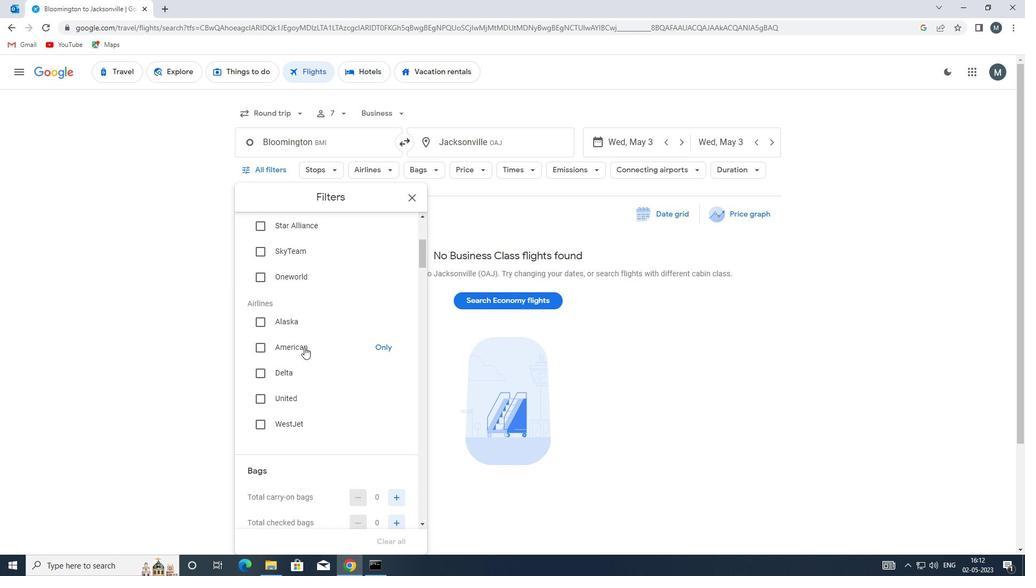 
Action: Mouse moved to (314, 345)
Screenshot: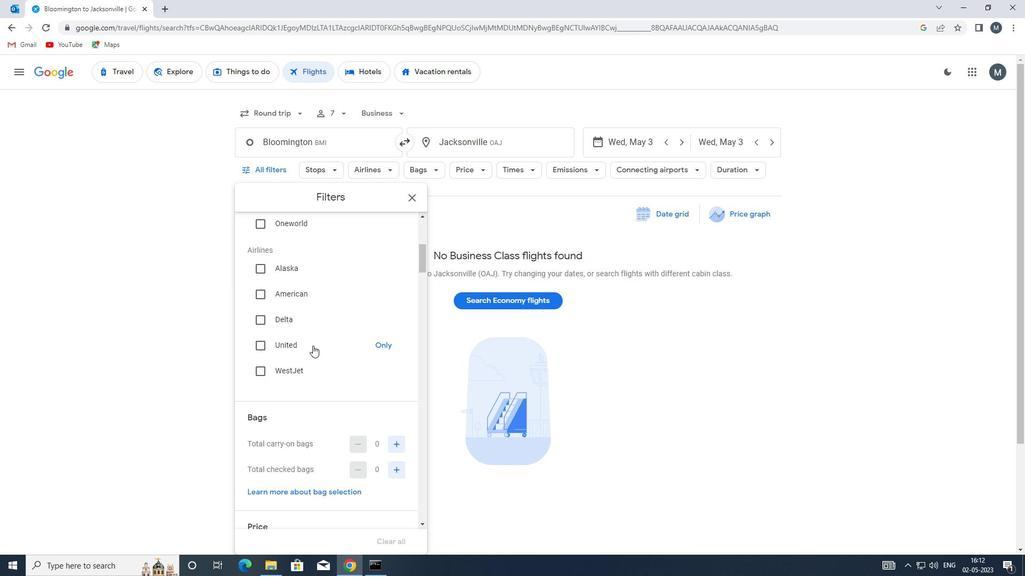 
Action: Mouse scrolled (314, 344) with delta (0, 0)
Screenshot: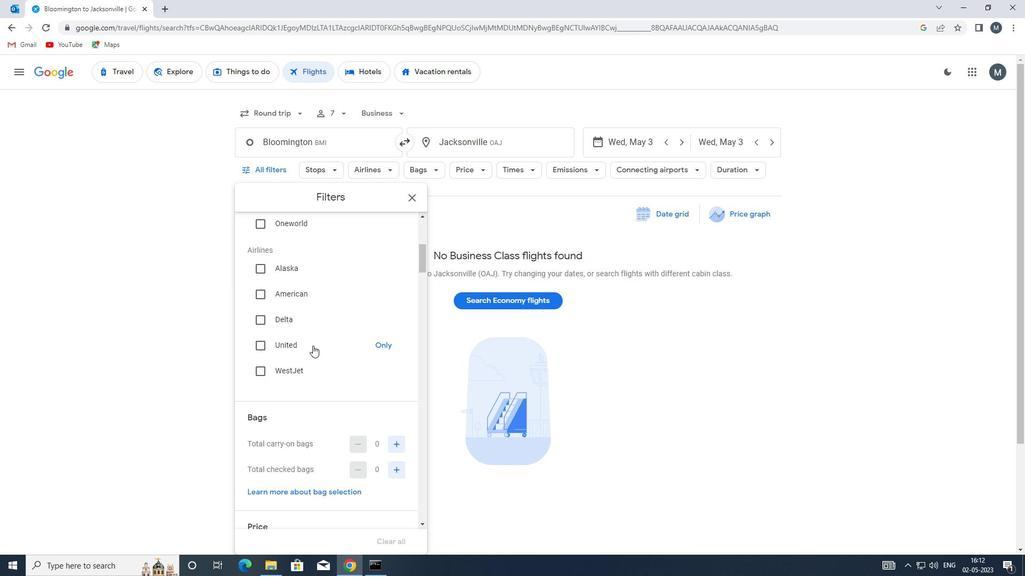 
Action: Mouse moved to (321, 345)
Screenshot: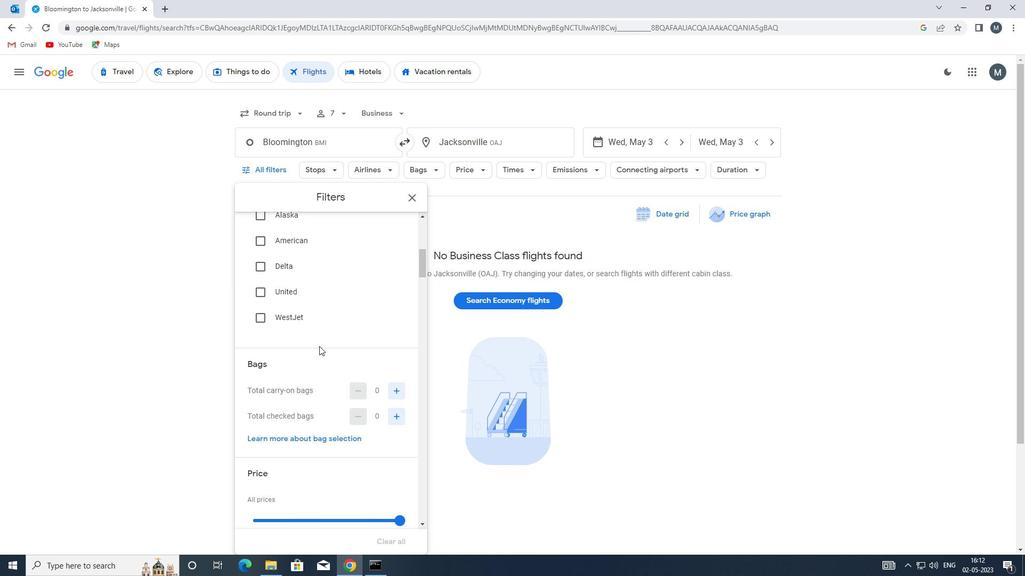 
Action: Mouse scrolled (321, 344) with delta (0, 0)
Screenshot: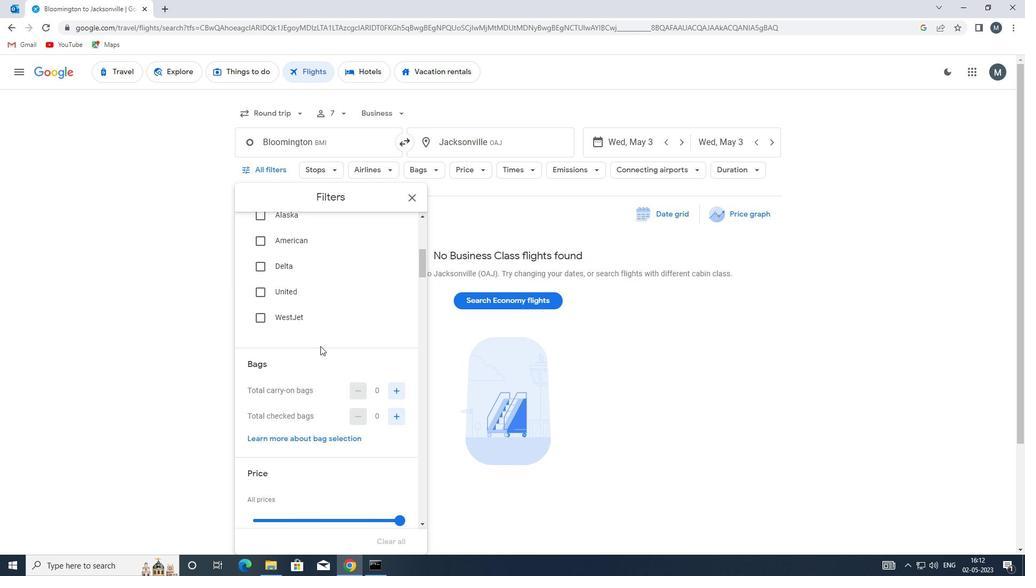 
Action: Mouse scrolled (321, 344) with delta (0, 0)
Screenshot: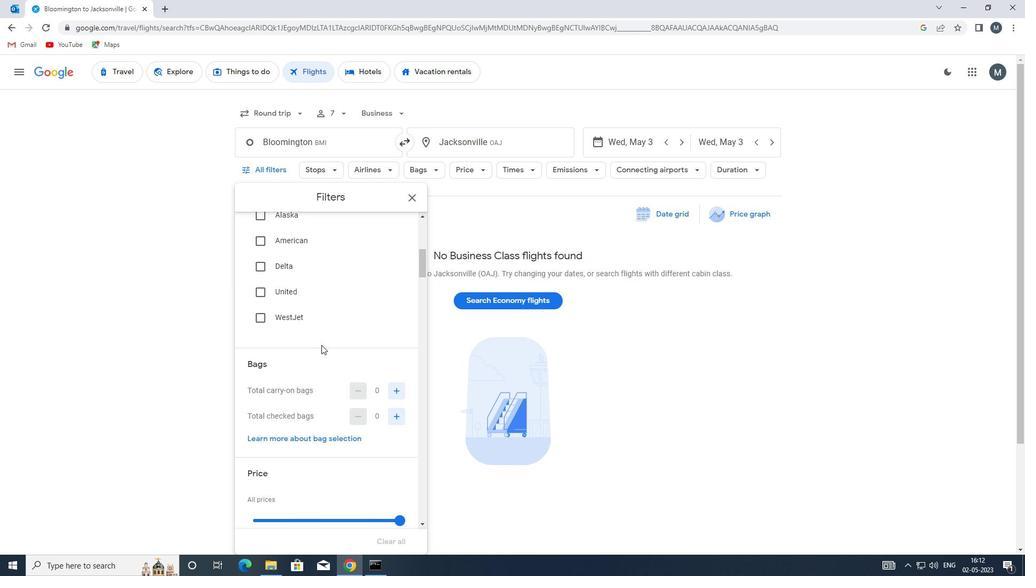 
Action: Mouse moved to (312, 369)
Screenshot: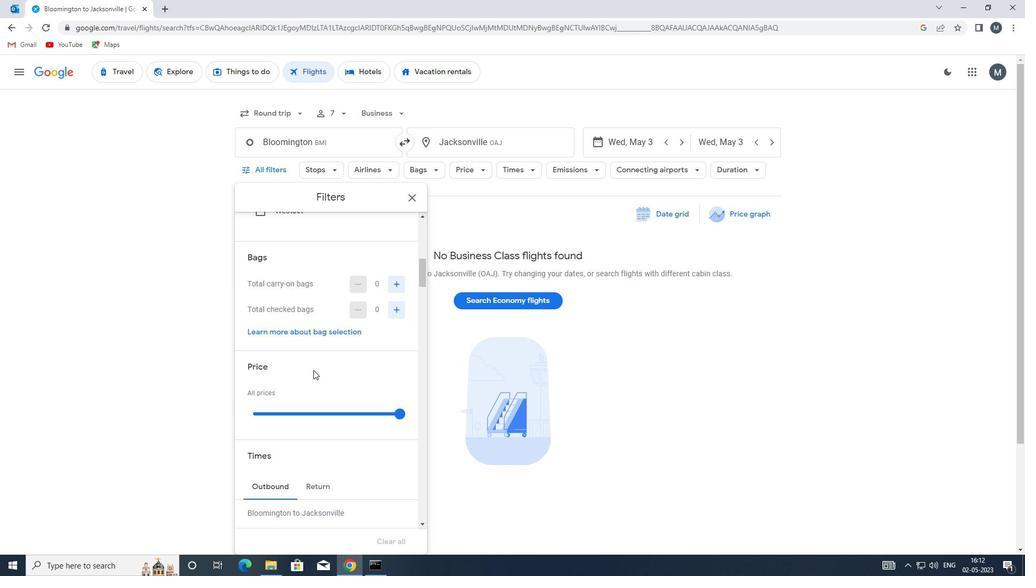 
Action: Mouse scrolled (312, 368) with delta (0, 0)
Screenshot: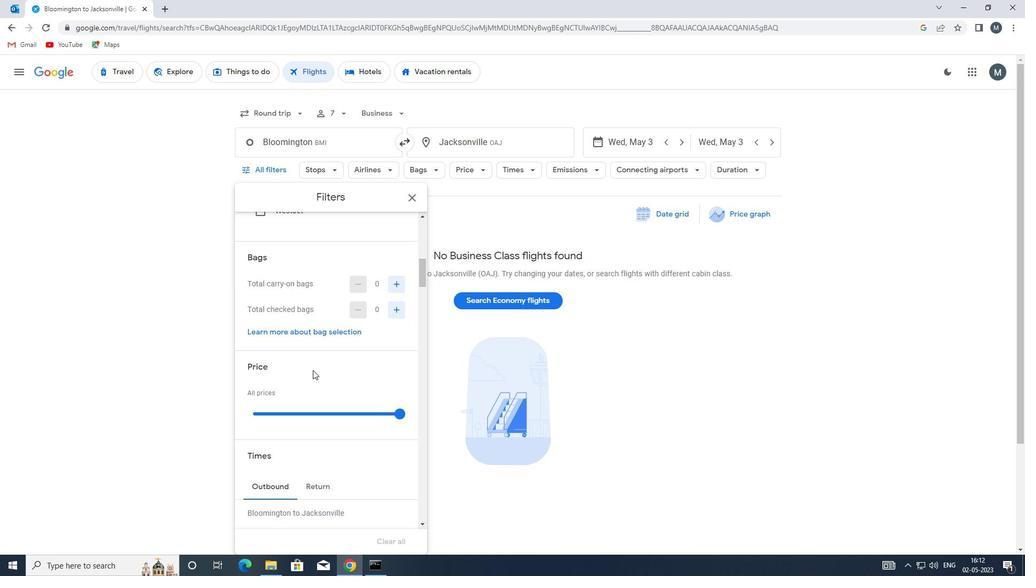 
Action: Mouse moved to (312, 368)
Screenshot: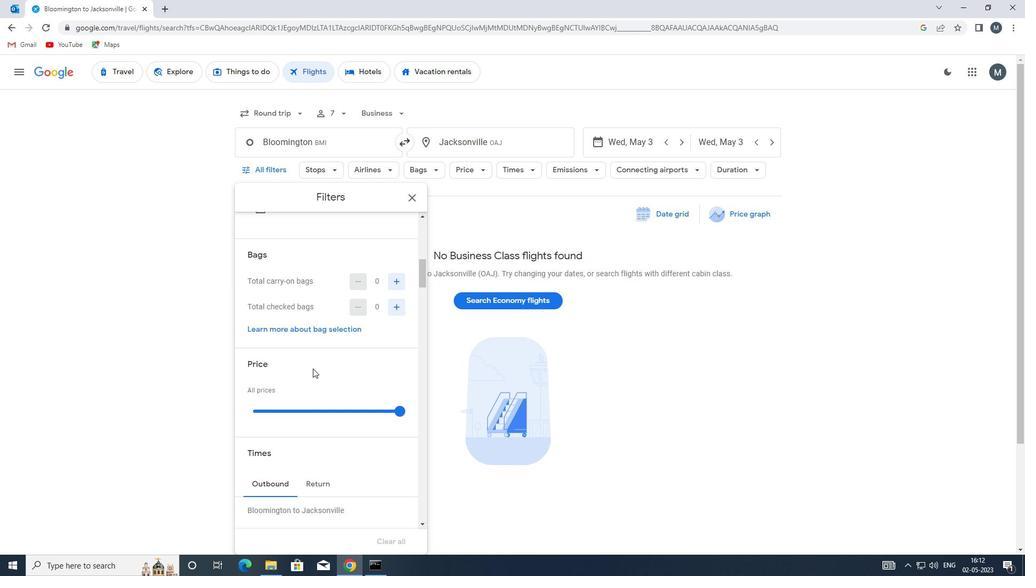
Action: Mouse scrolled (312, 367) with delta (0, 0)
Screenshot: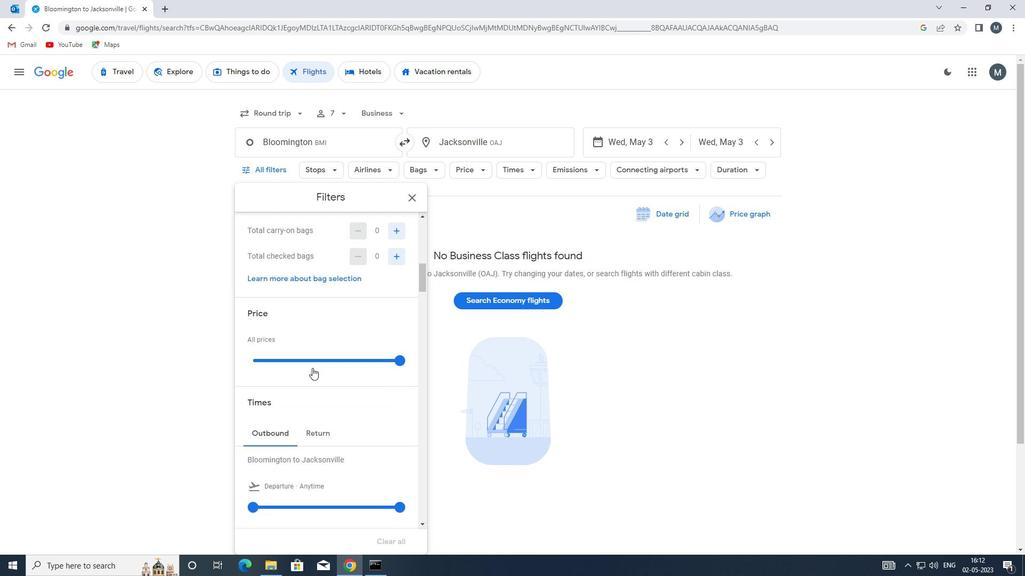 
Action: Mouse moved to (309, 357)
Screenshot: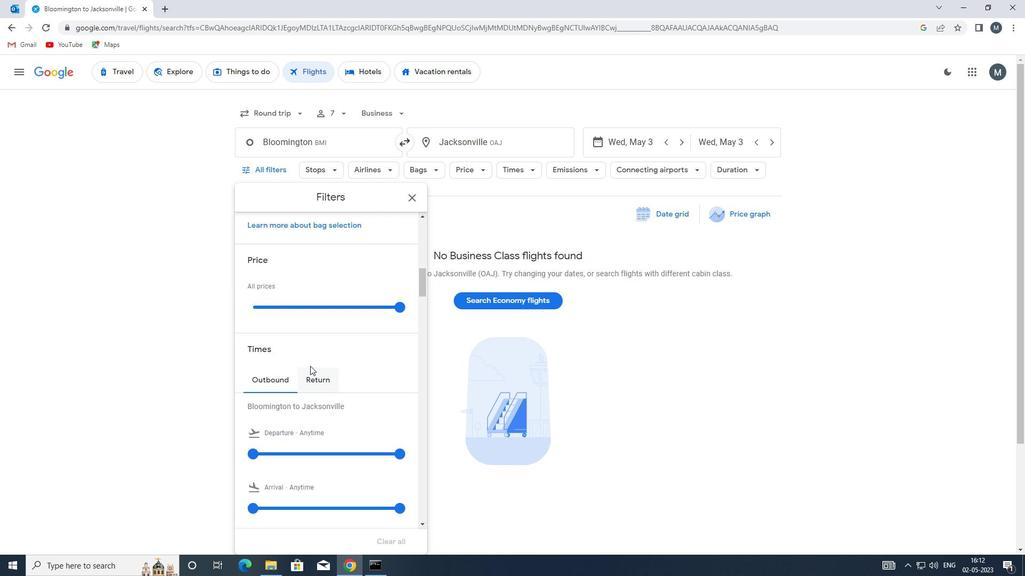 
Action: Mouse scrolled (309, 357) with delta (0, 0)
Screenshot: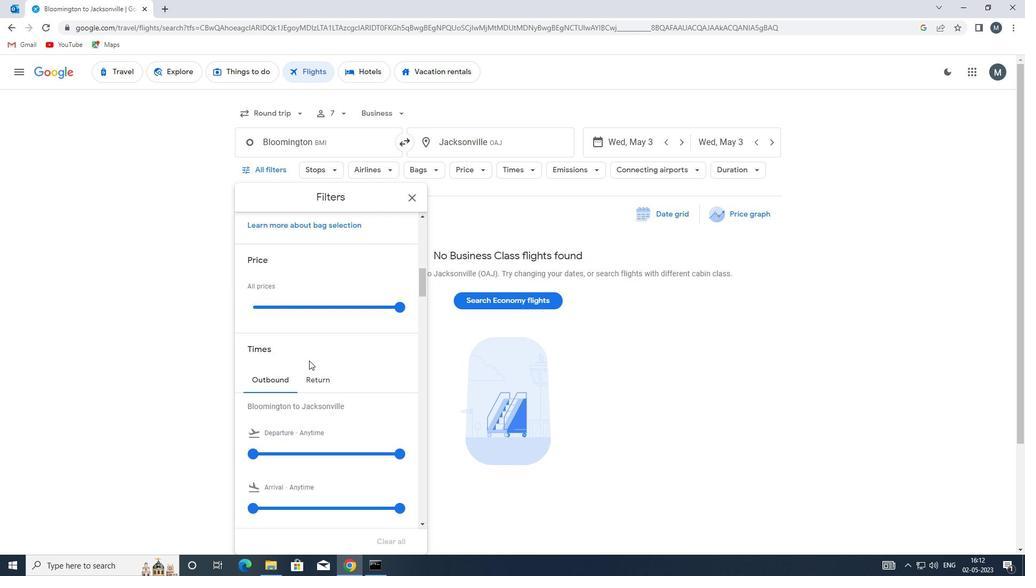 
Action: Mouse moved to (292, 373)
Screenshot: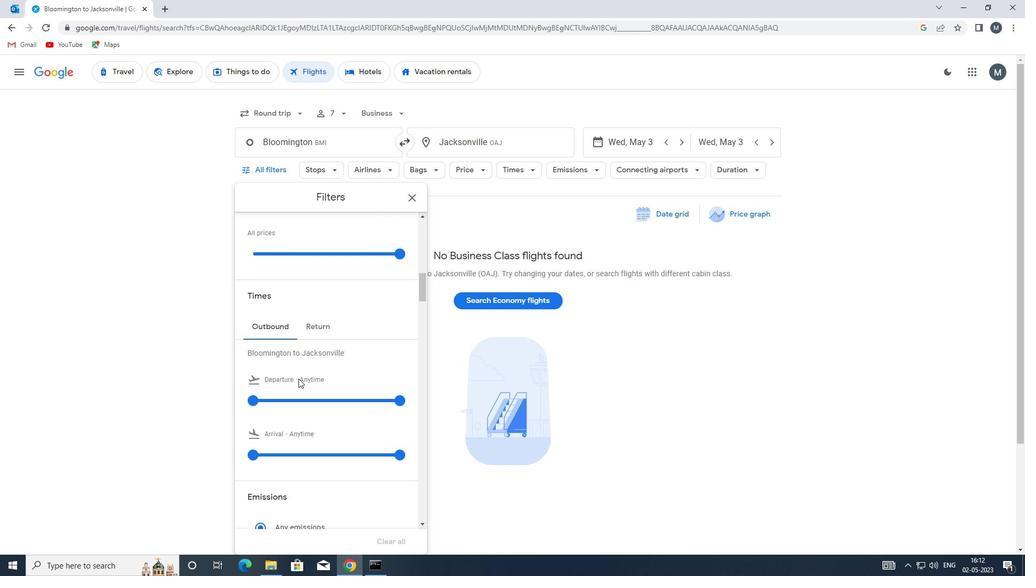 
Action: Mouse scrolled (292, 372) with delta (0, 0)
Screenshot: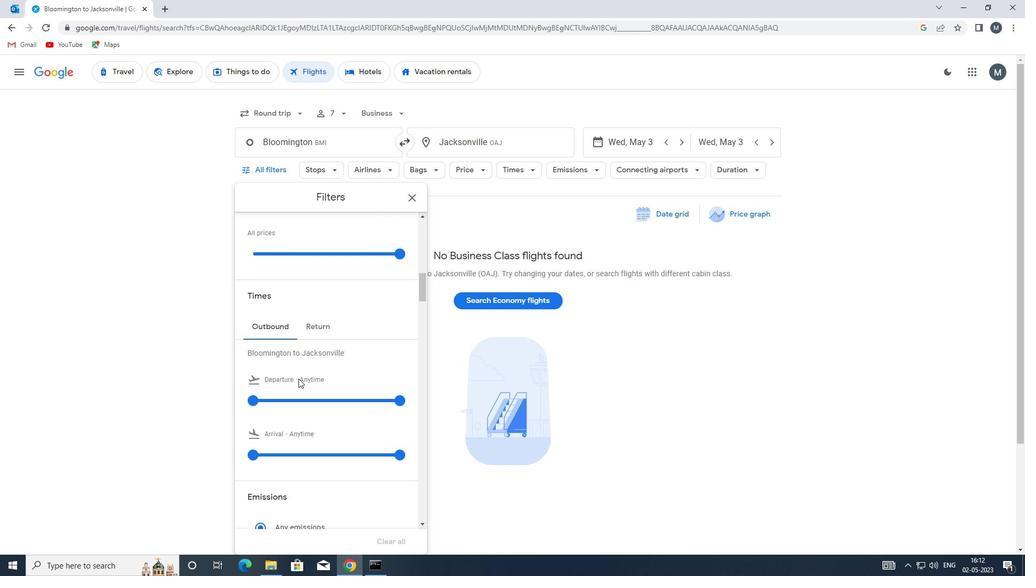 
Action: Mouse moved to (256, 349)
Screenshot: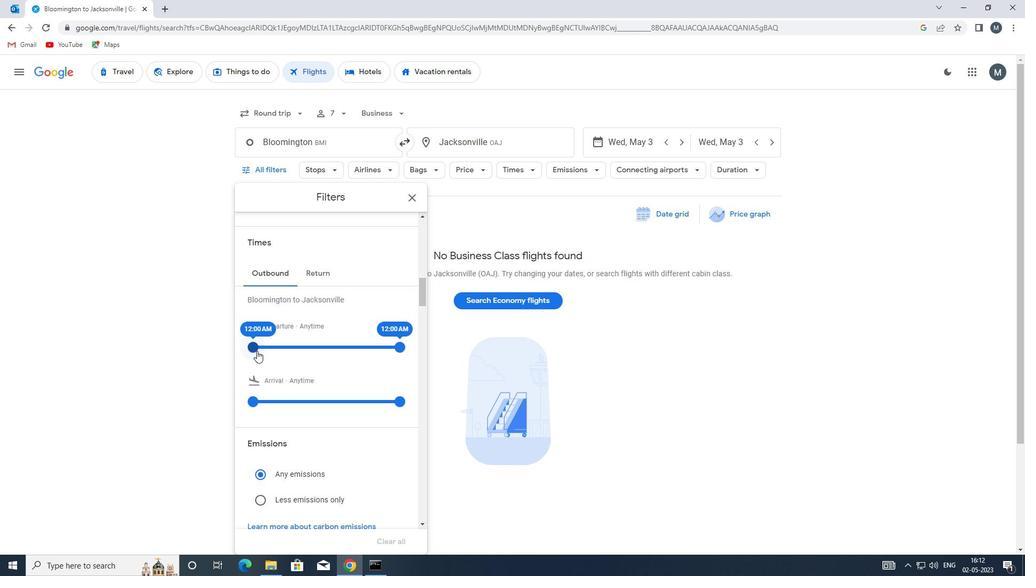 
Action: Mouse pressed left at (256, 349)
Screenshot: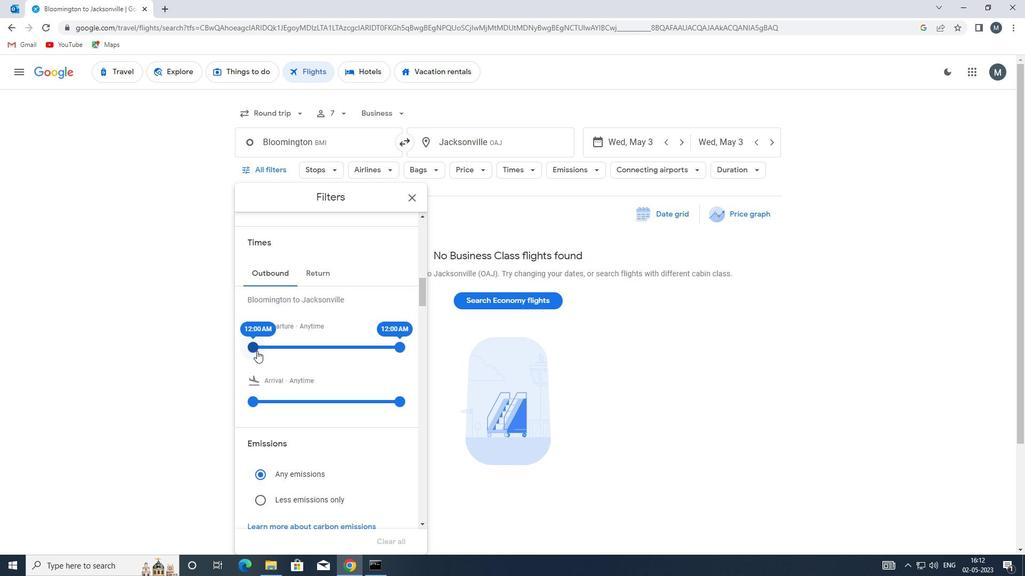 
Action: Mouse moved to (397, 346)
Screenshot: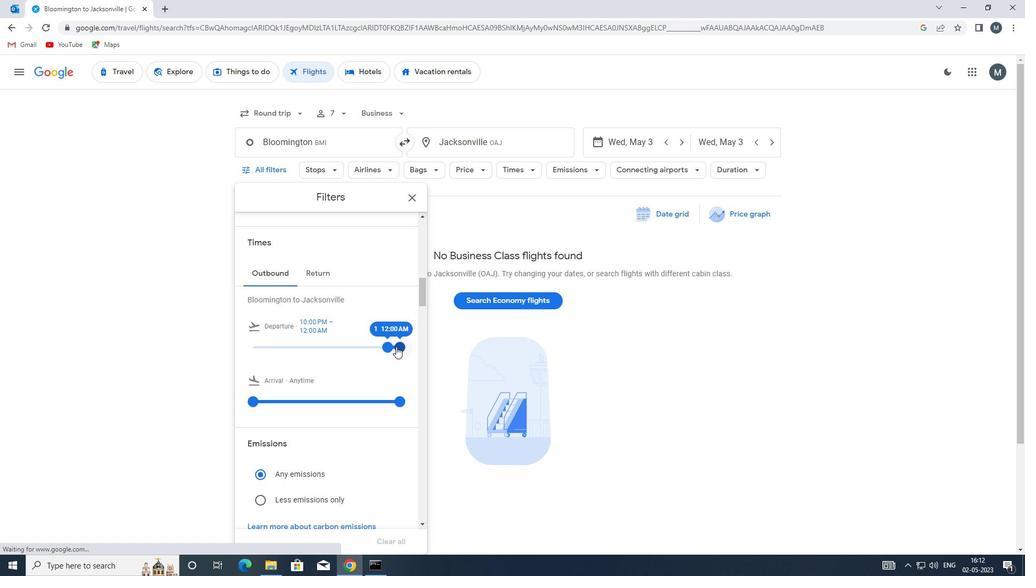 
Action: Mouse pressed left at (397, 346)
Screenshot: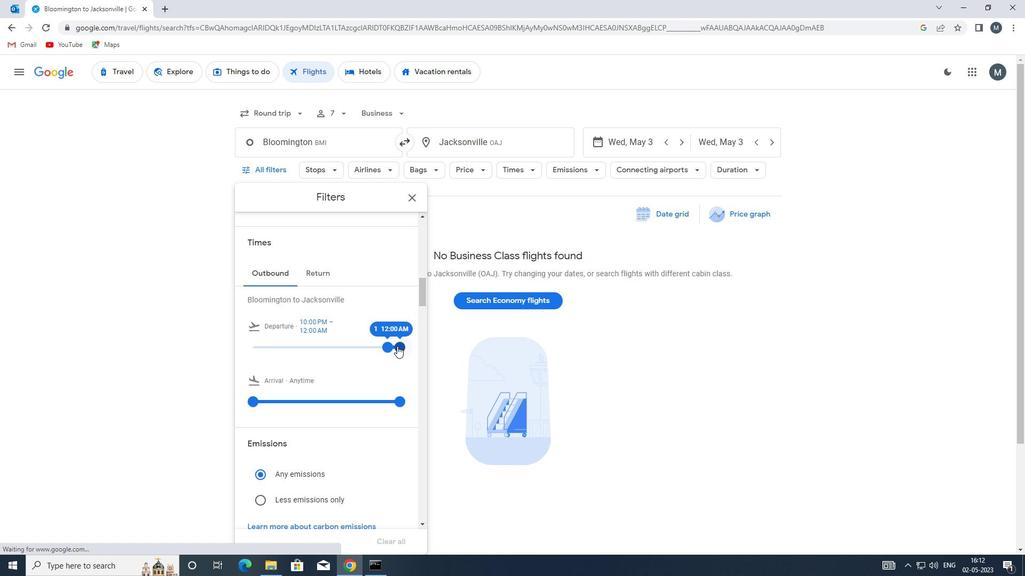 
Action: Mouse moved to (401, 348)
Screenshot: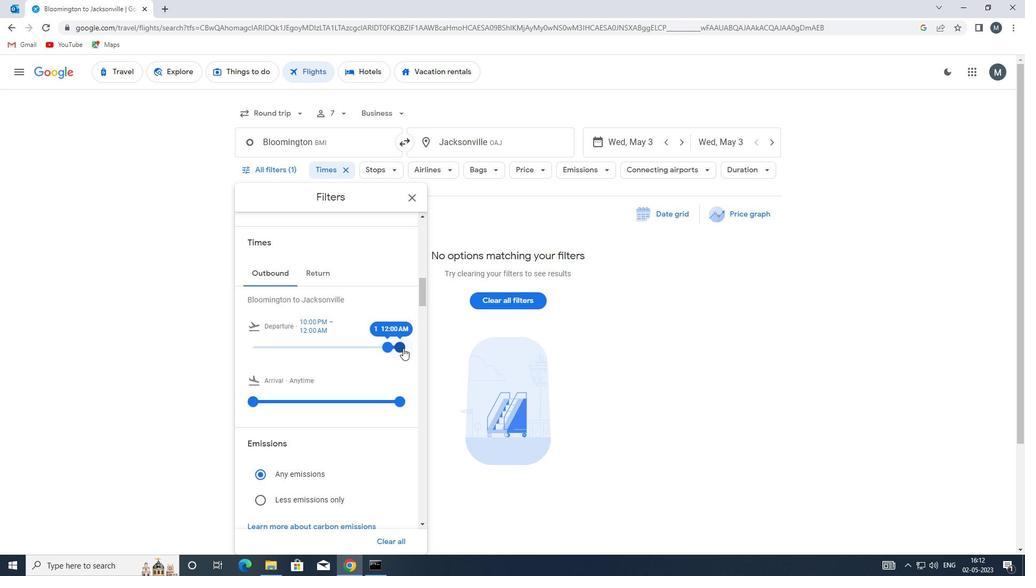 
Action: Mouse pressed left at (401, 348)
Screenshot: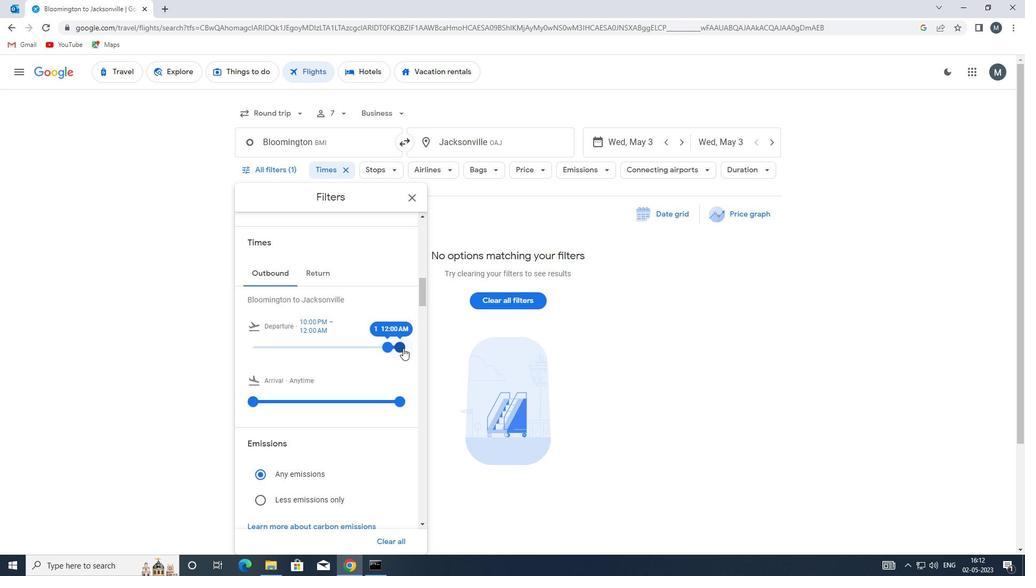 
Action: Mouse moved to (362, 354)
Screenshot: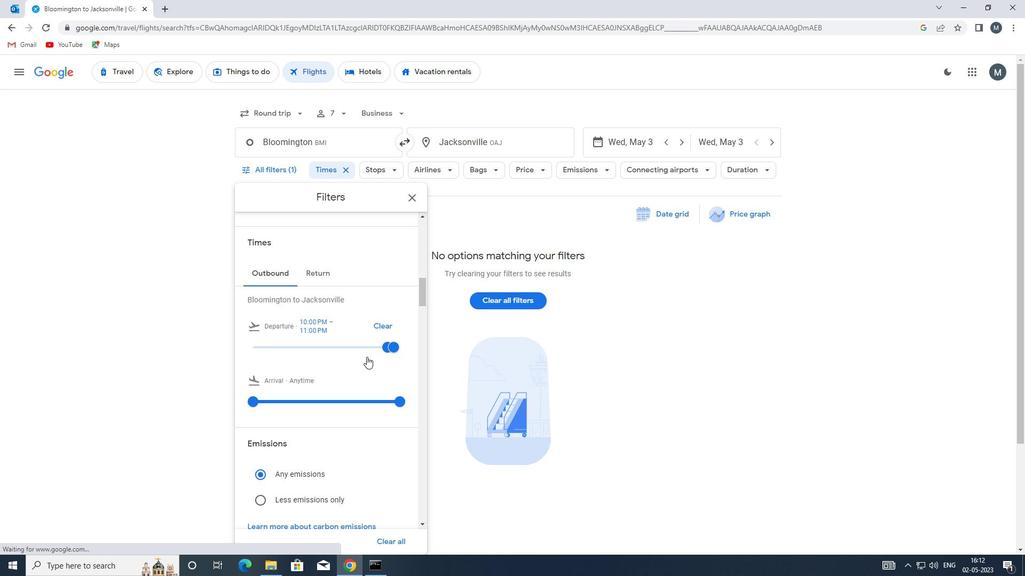 
Action: Mouse scrolled (362, 353) with delta (0, 0)
Screenshot: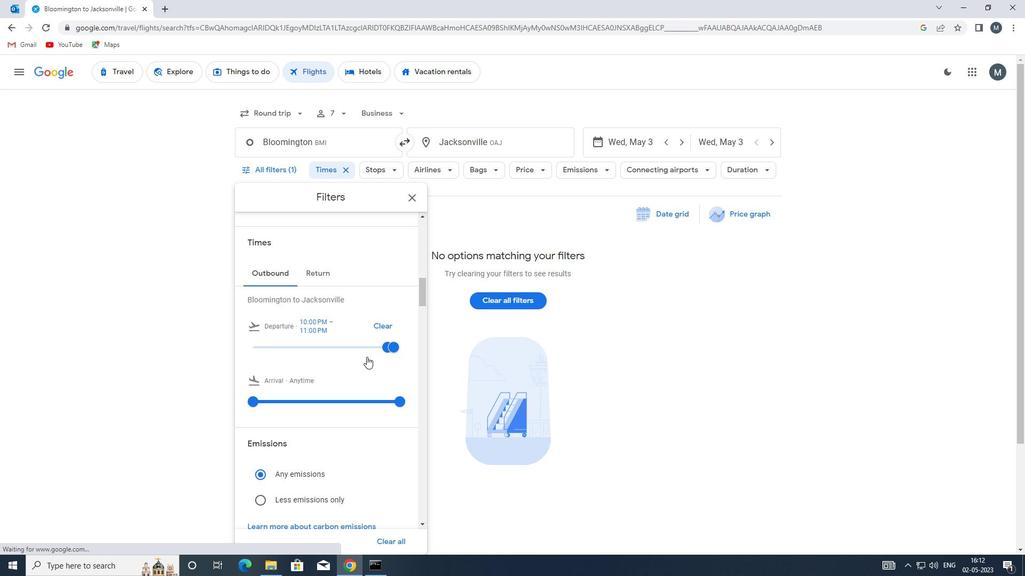 
Action: Mouse scrolled (362, 353) with delta (0, 0)
Screenshot: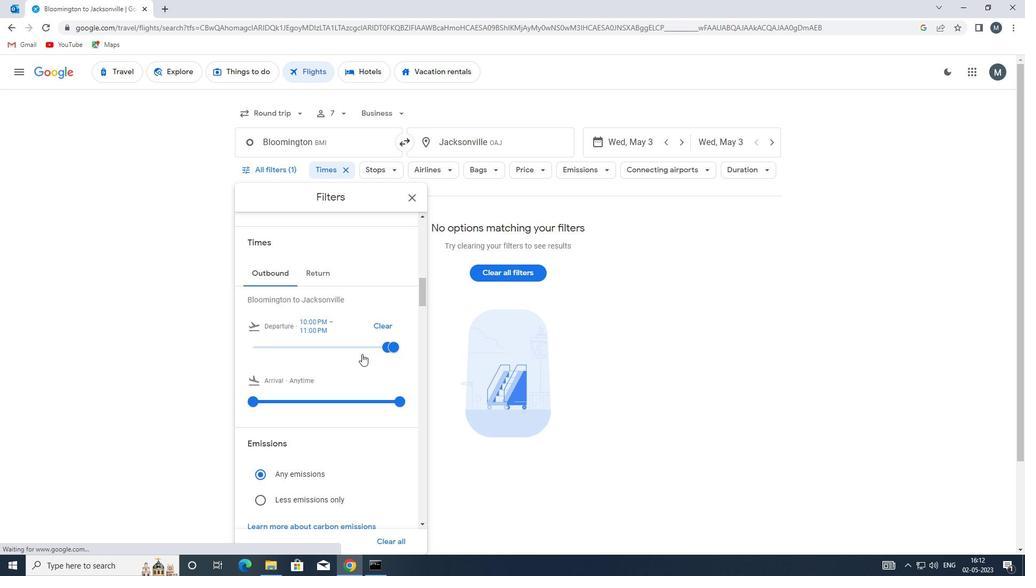 
Action: Mouse moved to (310, 340)
Screenshot: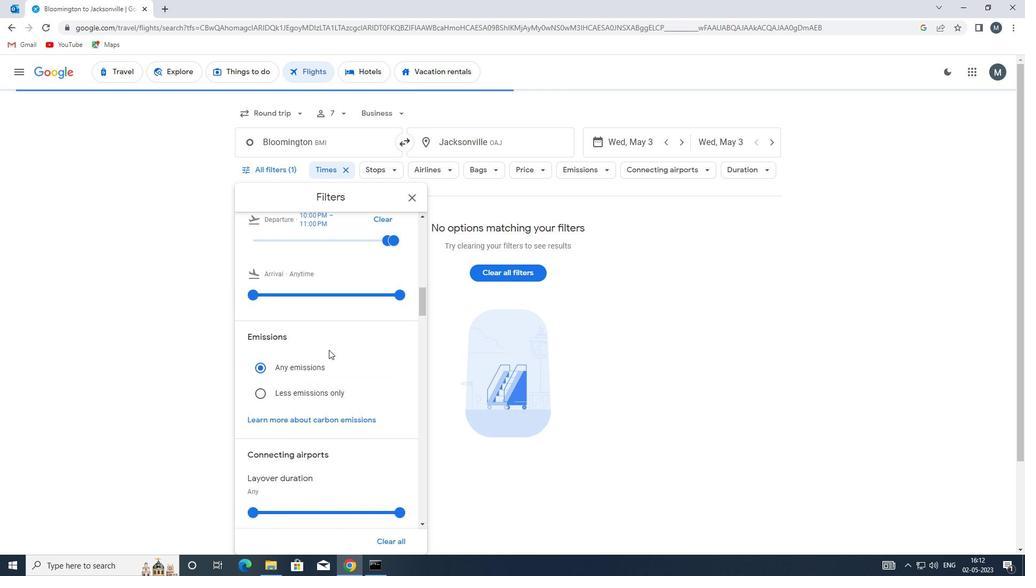 
Action: Mouse scrolled (310, 340) with delta (0, 0)
Screenshot: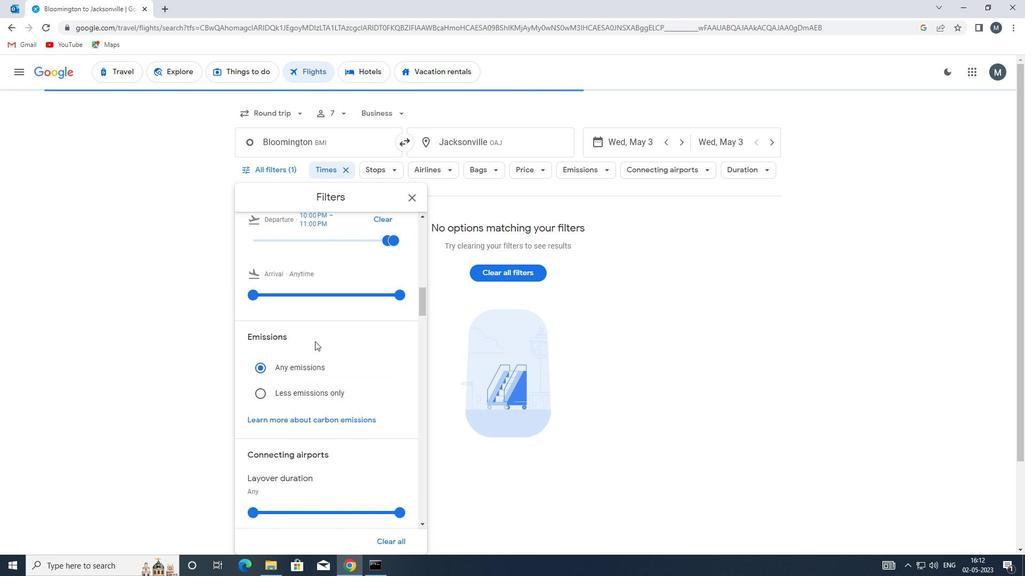
Action: Mouse moved to (319, 216)
Screenshot: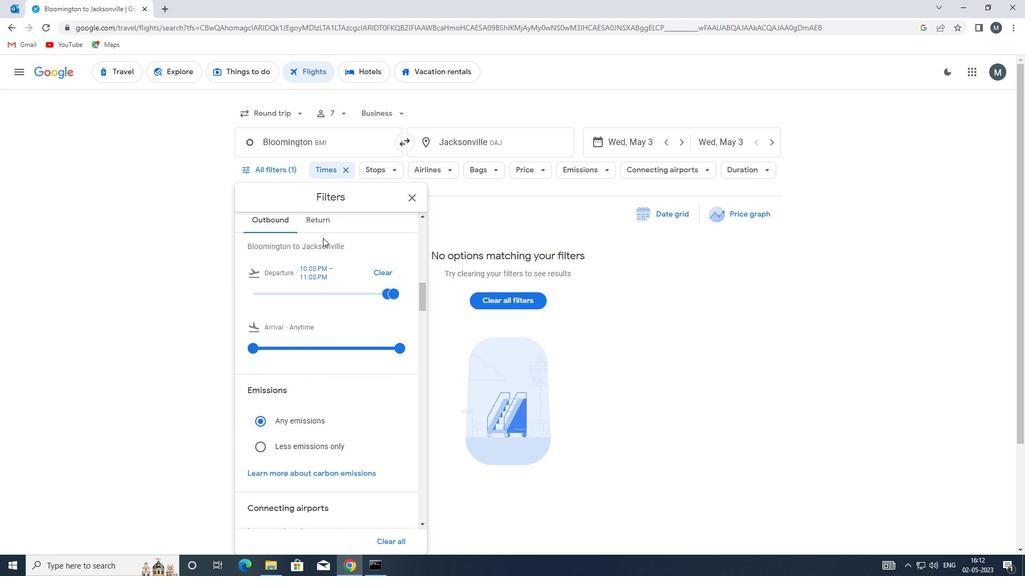 
Action: Mouse pressed left at (319, 216)
Screenshot: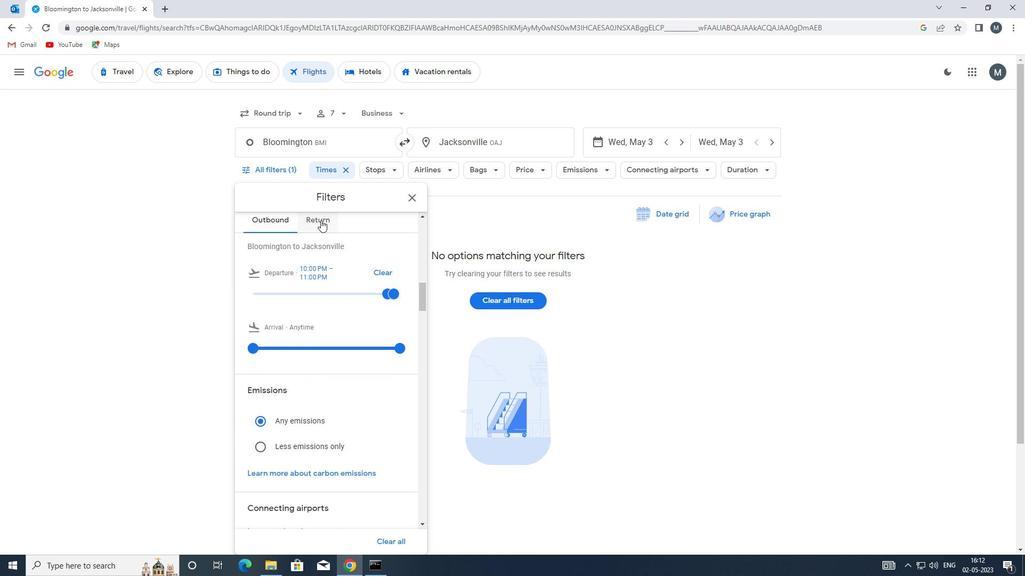 
Action: Mouse moved to (255, 291)
Screenshot: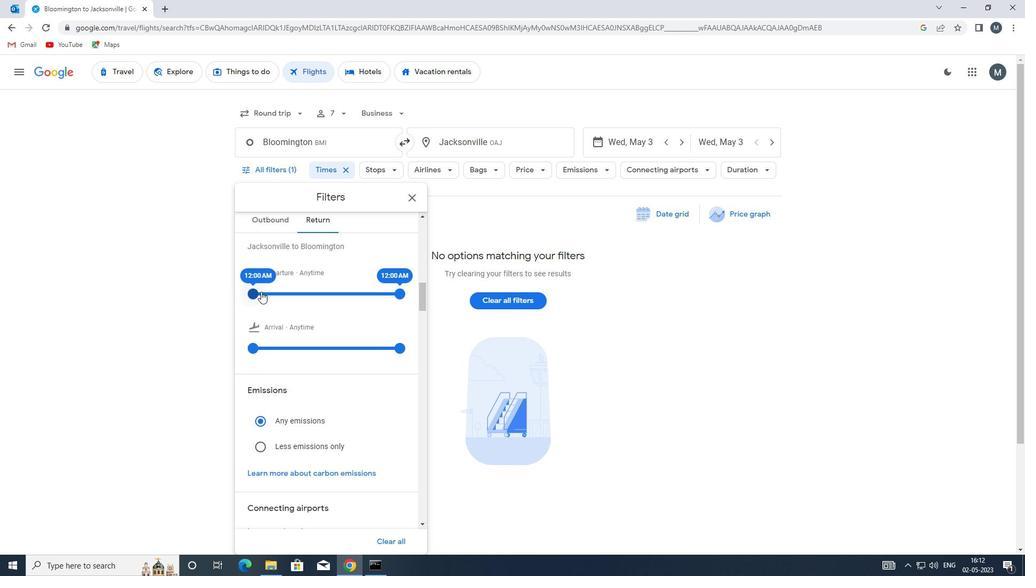 
Action: Mouse pressed left at (255, 291)
Screenshot: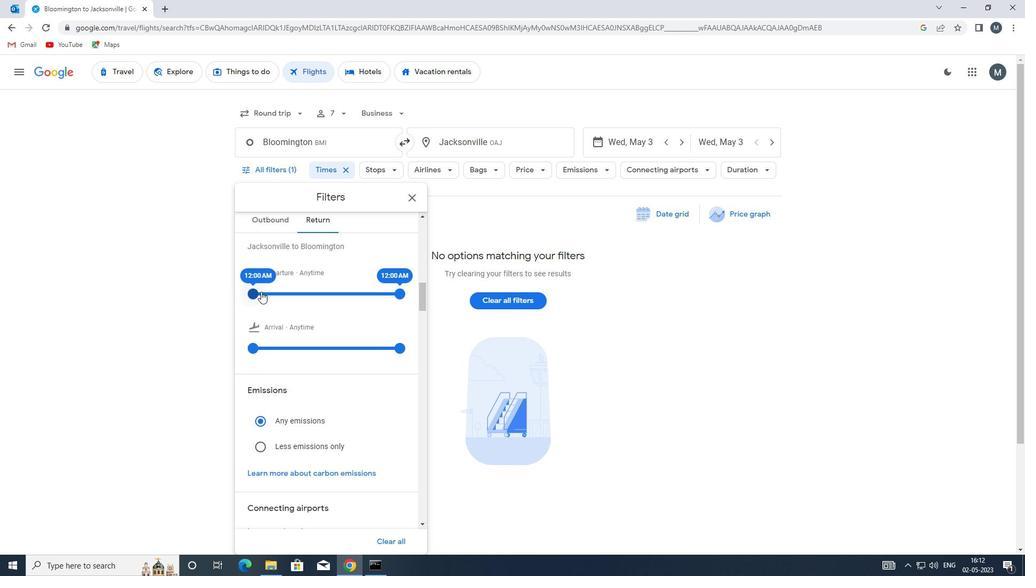 
Action: Mouse moved to (403, 294)
Screenshot: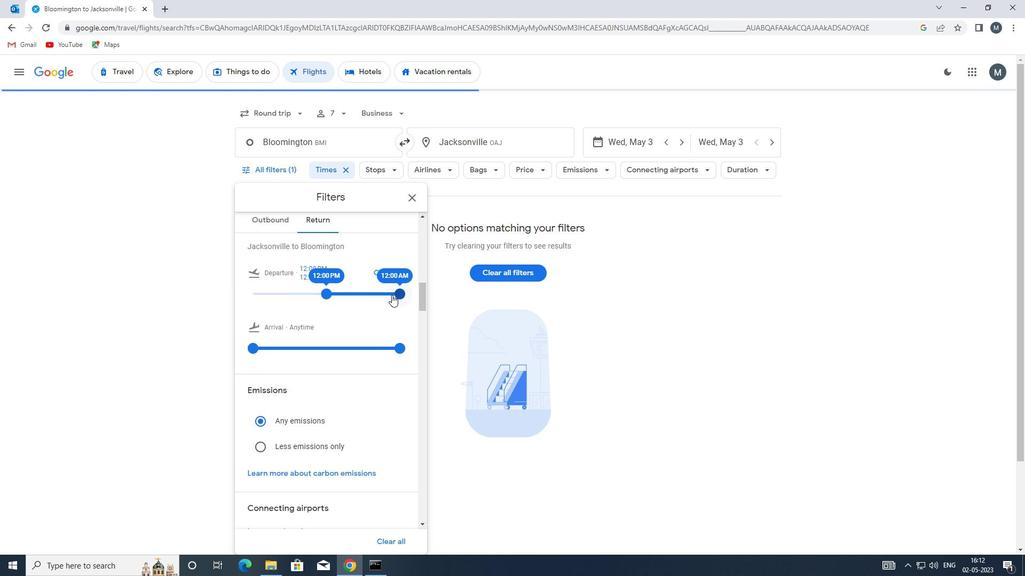 
Action: Mouse pressed left at (403, 294)
Screenshot: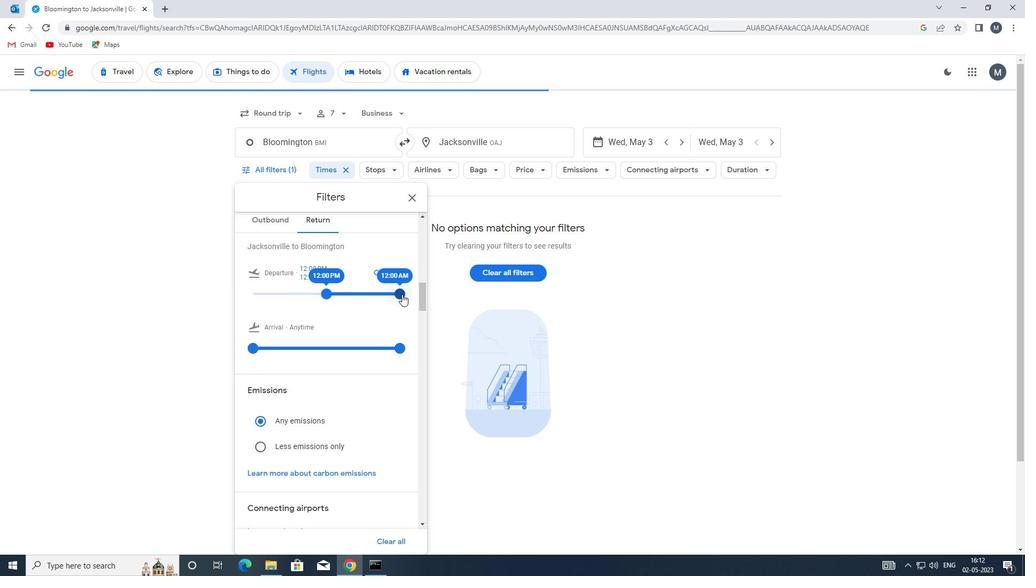 
Action: Mouse moved to (331, 290)
Screenshot: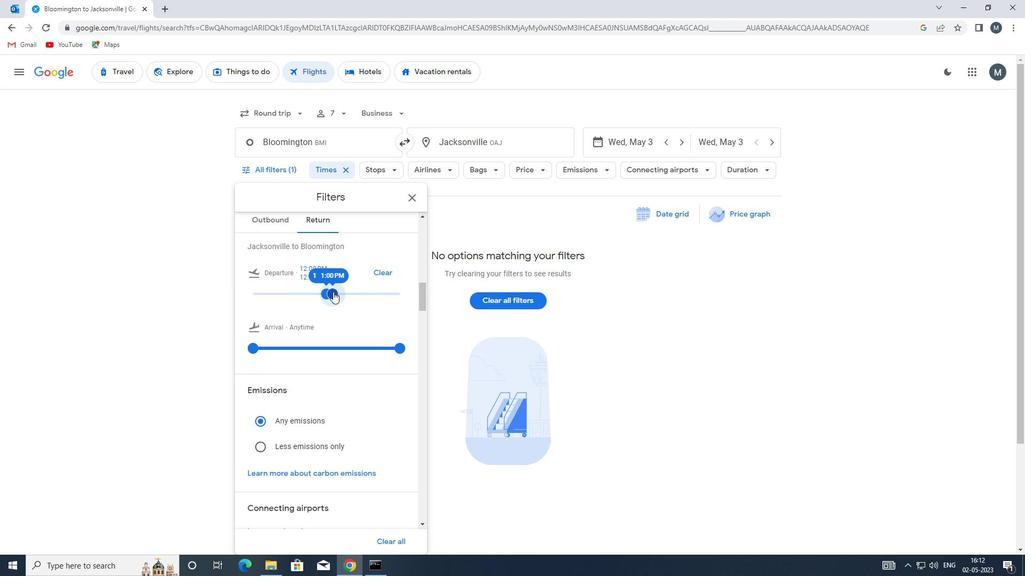
Action: Mouse scrolled (331, 289) with delta (0, 0)
Screenshot: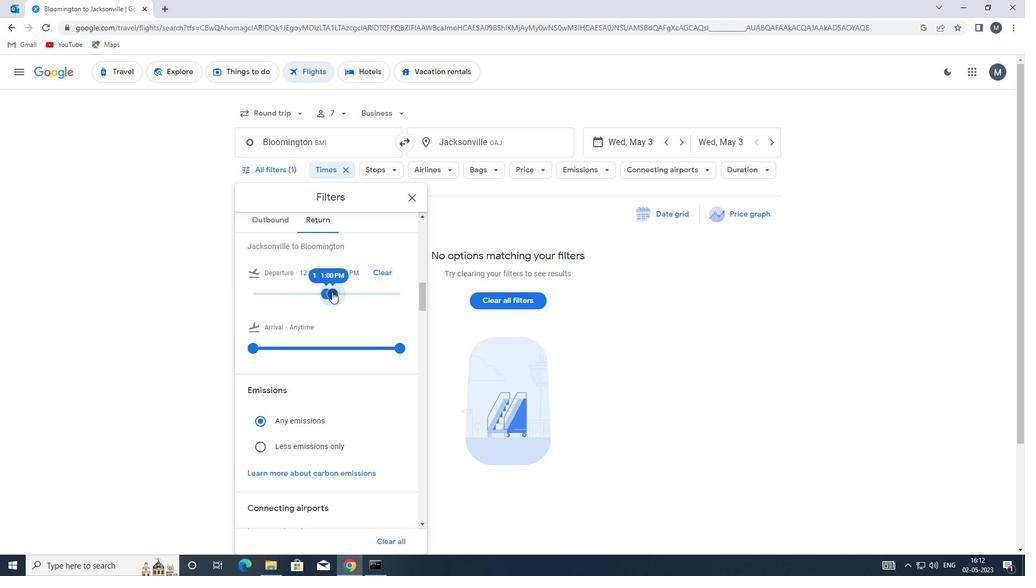 
Action: Mouse moved to (330, 290)
Screenshot: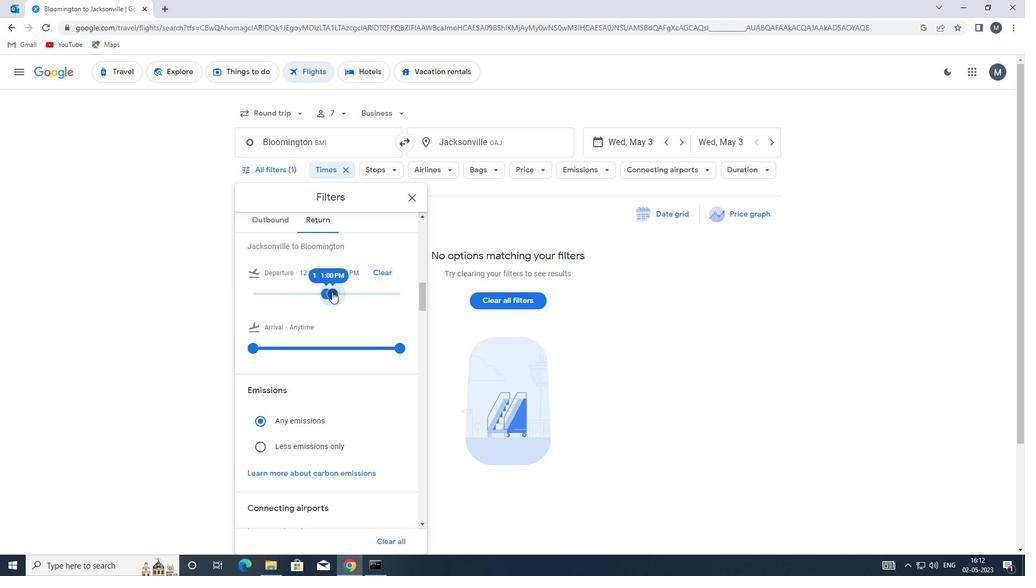 
Action: Mouse scrolled (330, 289) with delta (0, 0)
Screenshot: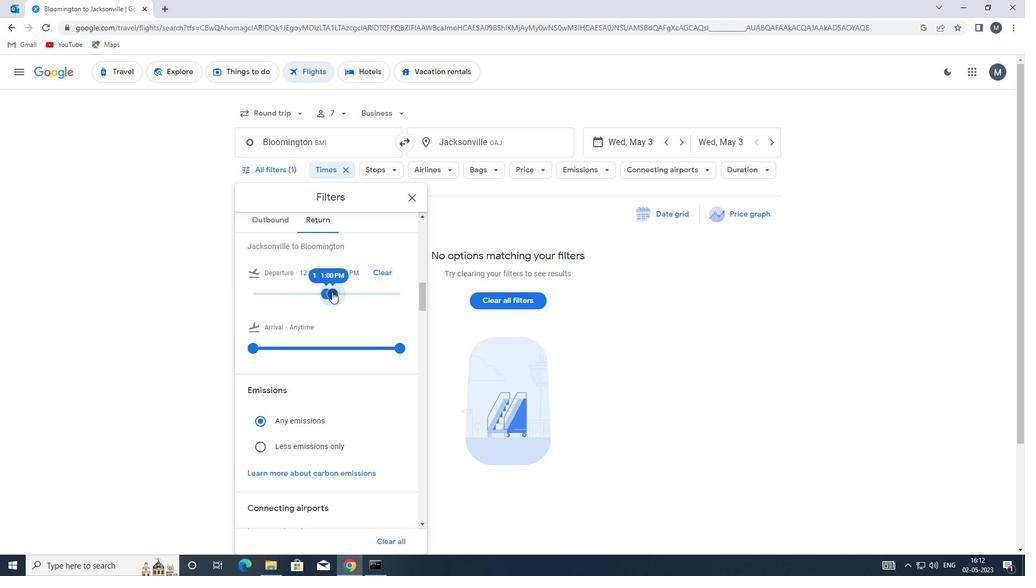 
Action: Mouse moved to (417, 199)
Screenshot: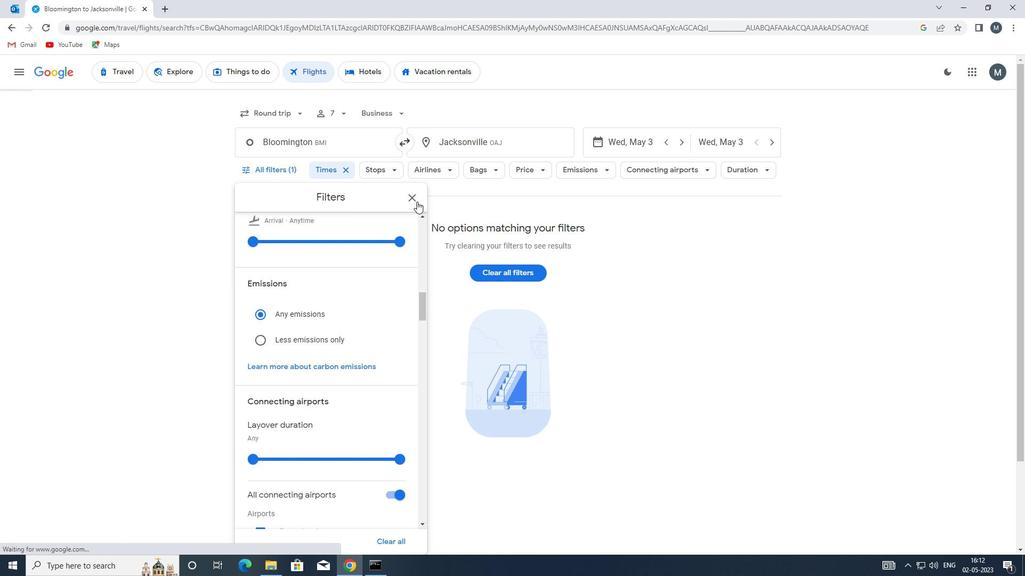 
Action: Mouse pressed left at (417, 199)
Screenshot: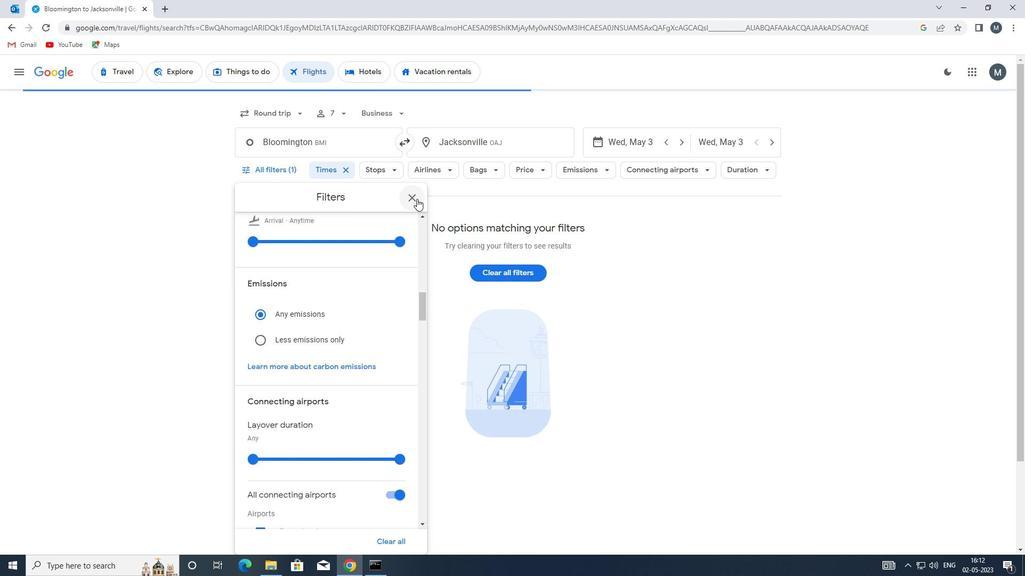 
